 Task: Create a due date automation trigger when advanced on, 2 days before a card is due add dates not due tomorrow at 11:00 AM.
Action: Mouse moved to (893, 360)
Screenshot: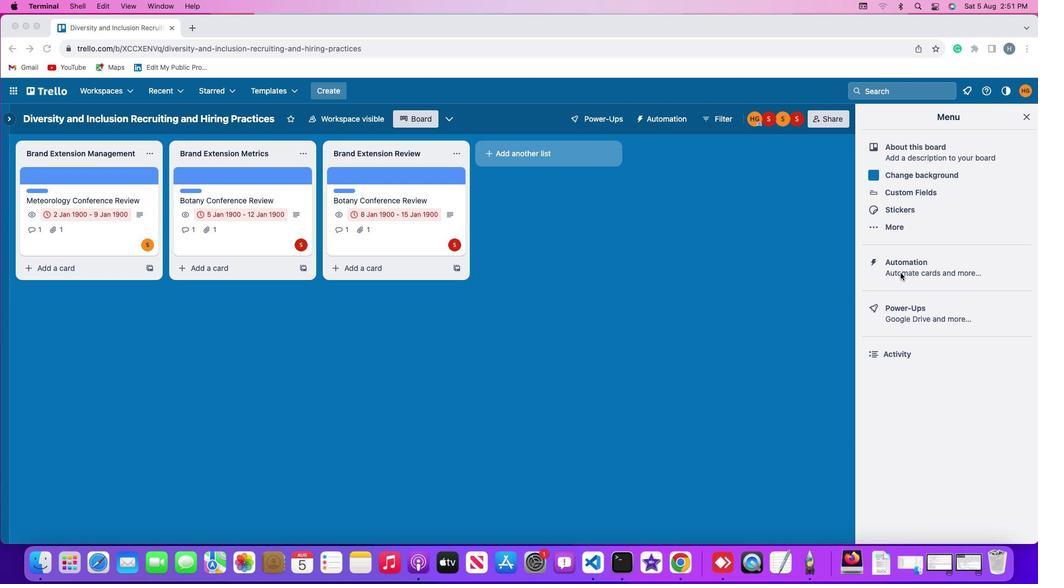 
Action: Mouse pressed left at (893, 360)
Screenshot: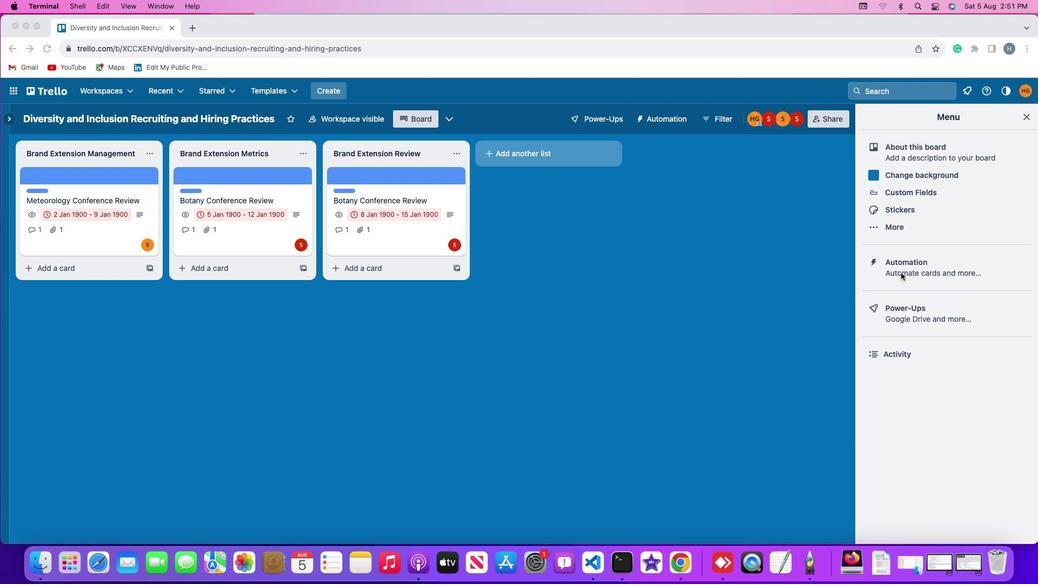 
Action: Mouse pressed left at (893, 360)
Screenshot: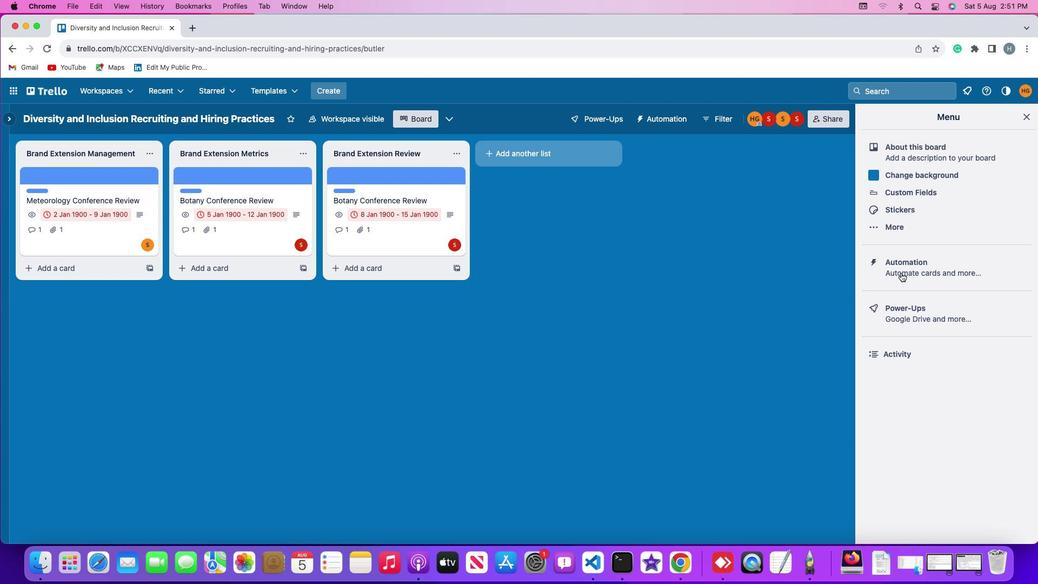 
Action: Mouse moved to (84, 351)
Screenshot: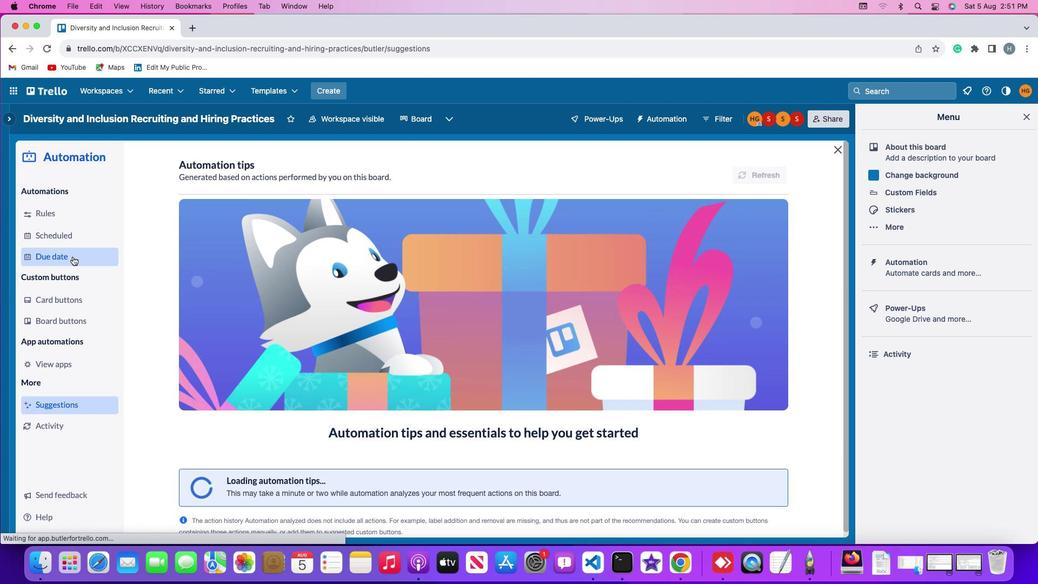 
Action: Mouse pressed left at (84, 351)
Screenshot: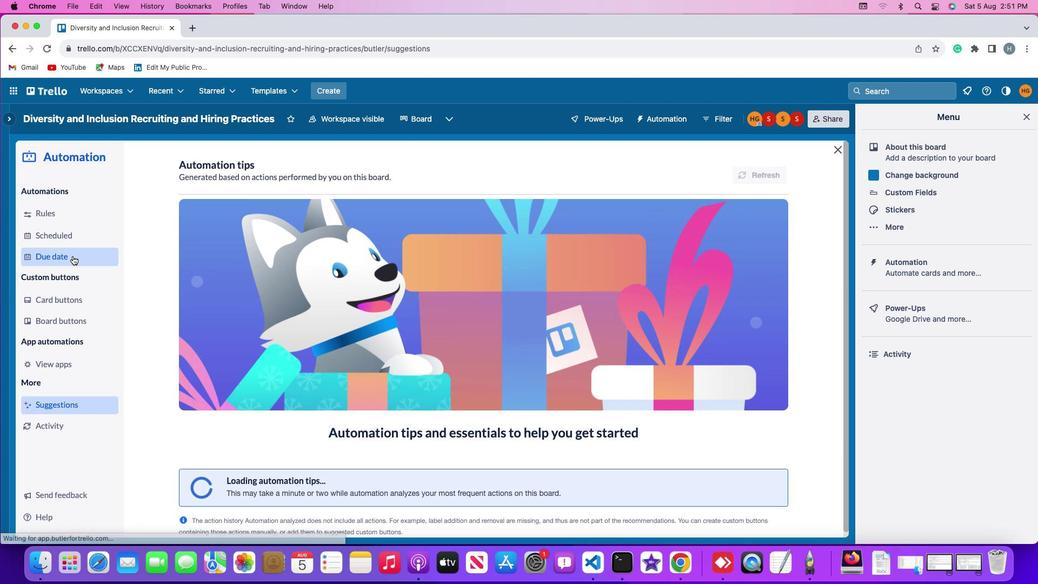 
Action: Mouse moved to (732, 301)
Screenshot: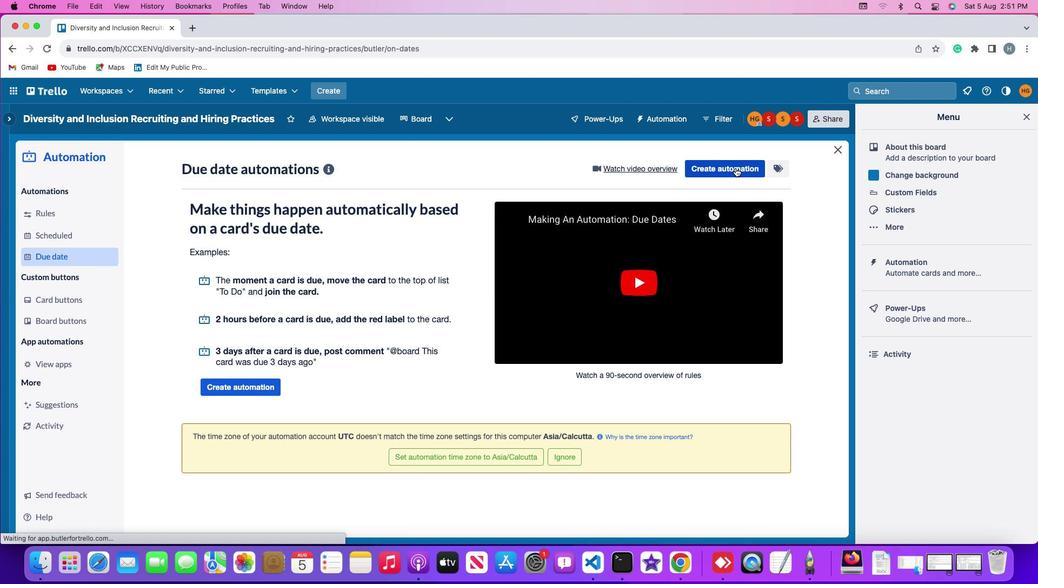 
Action: Mouse pressed left at (732, 301)
Screenshot: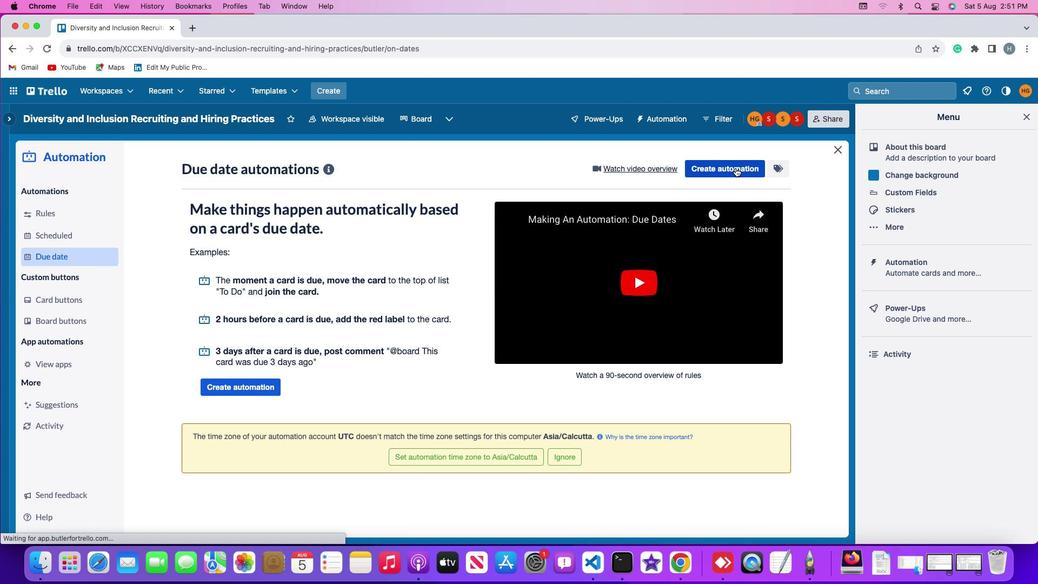 
Action: Mouse moved to (532, 362)
Screenshot: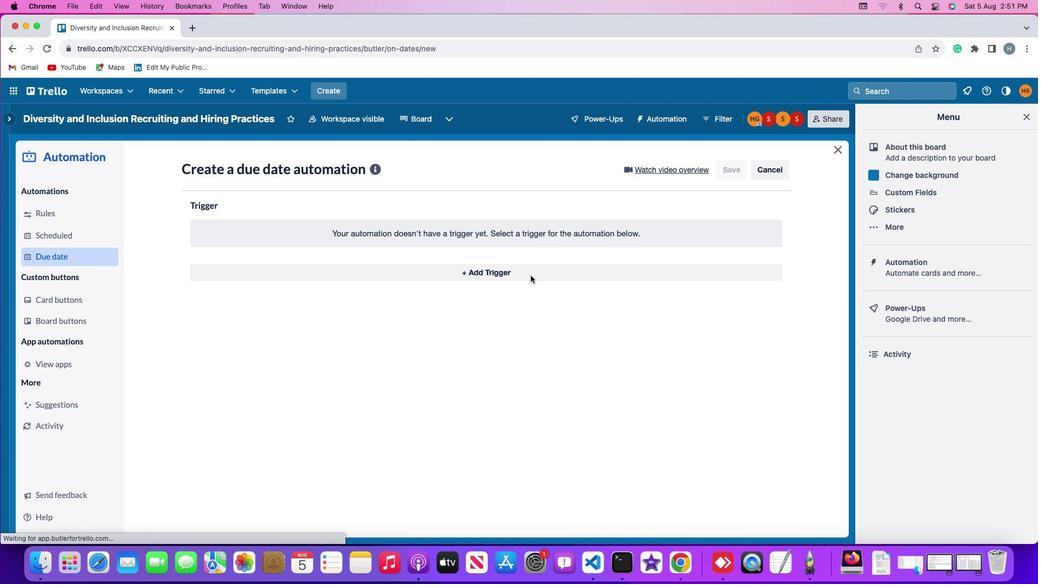 
Action: Mouse pressed left at (532, 362)
Screenshot: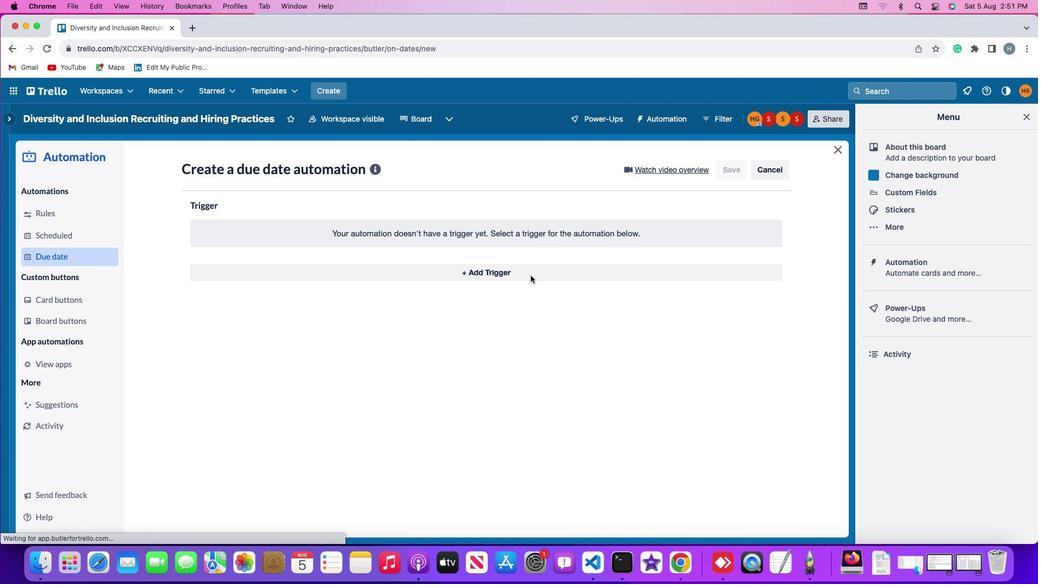 
Action: Mouse moved to (224, 453)
Screenshot: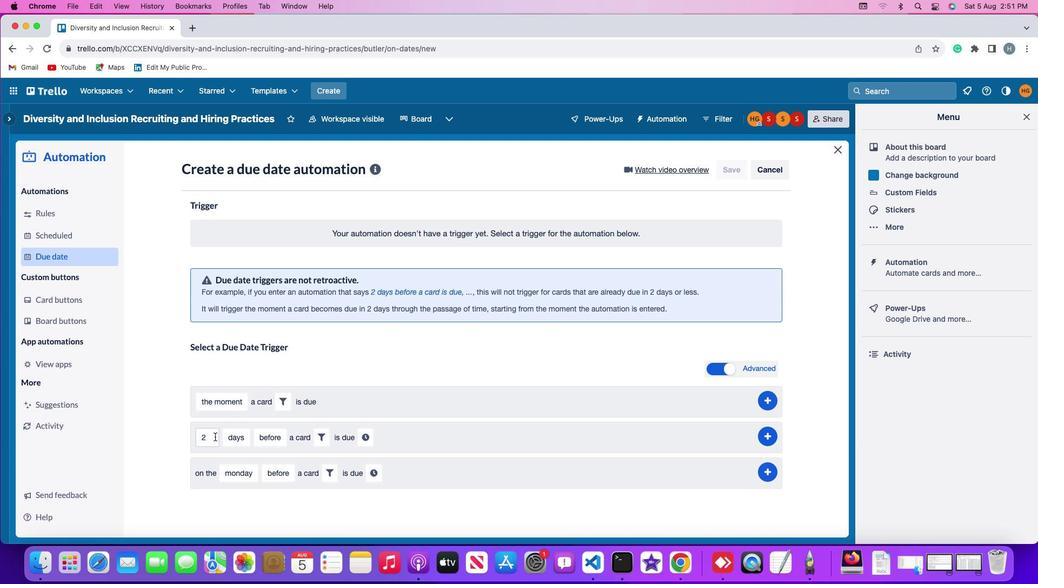 
Action: Mouse pressed left at (224, 453)
Screenshot: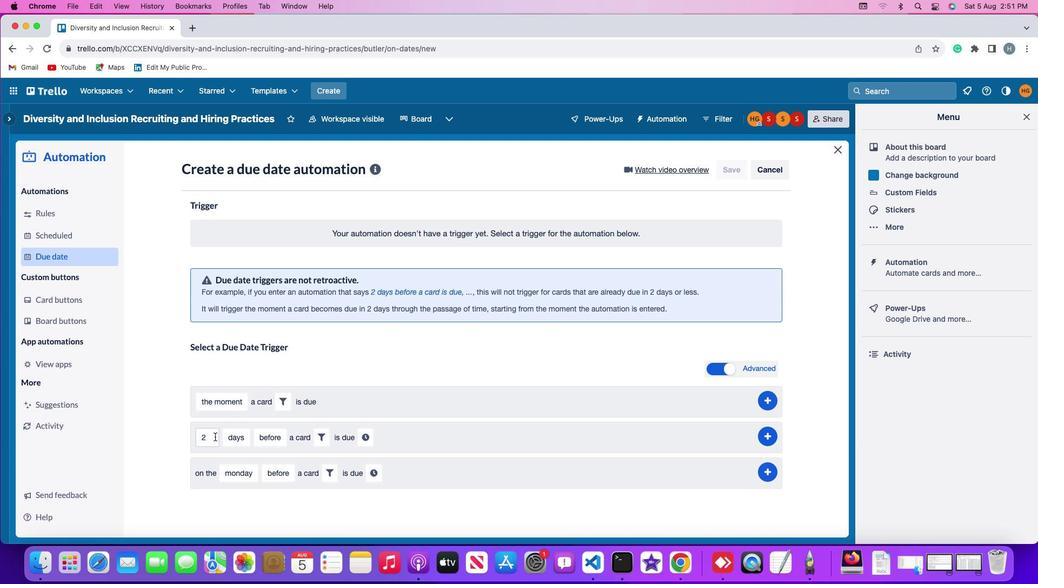 
Action: Mouse moved to (224, 452)
Screenshot: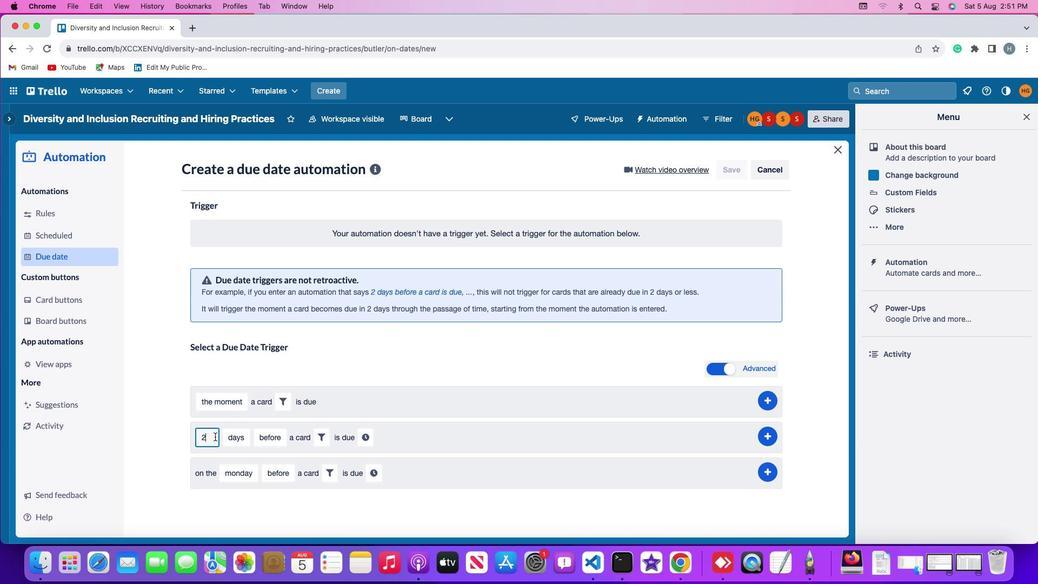 
Action: Key pressed Key.backspace'2'
Screenshot: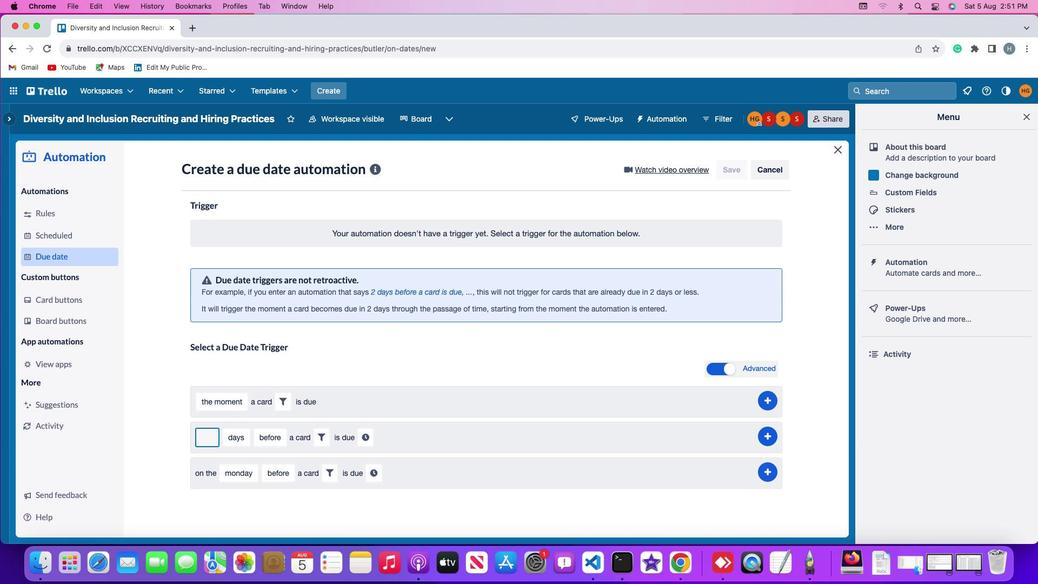 
Action: Mouse moved to (242, 452)
Screenshot: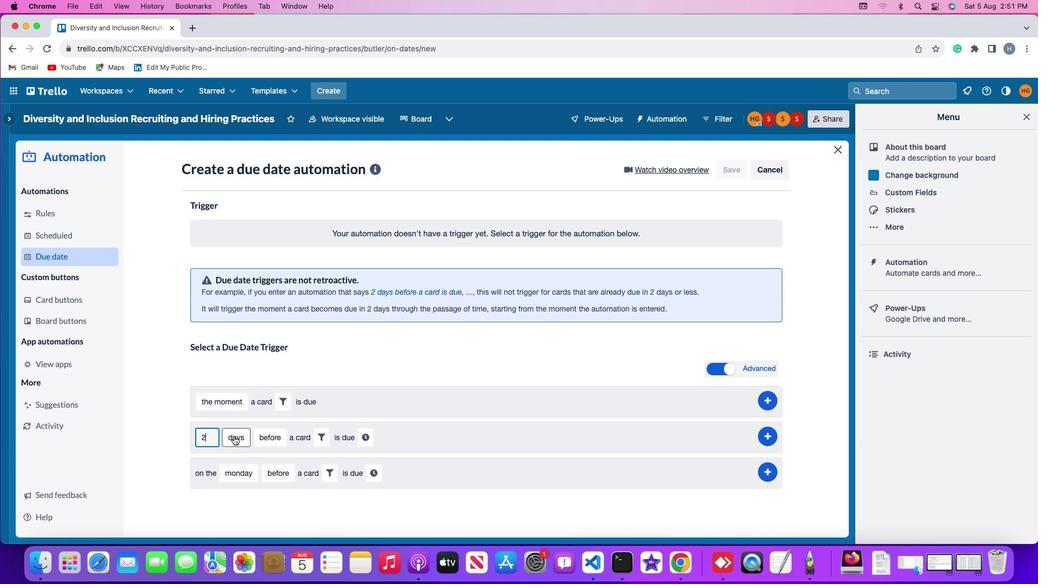 
Action: Mouse pressed left at (242, 452)
Screenshot: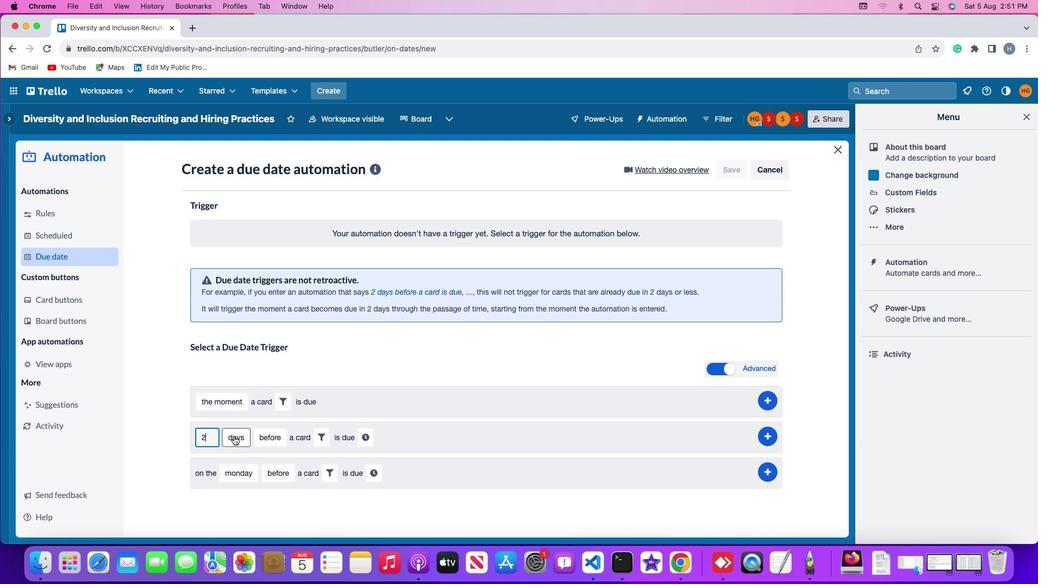 
Action: Mouse moved to (256, 464)
Screenshot: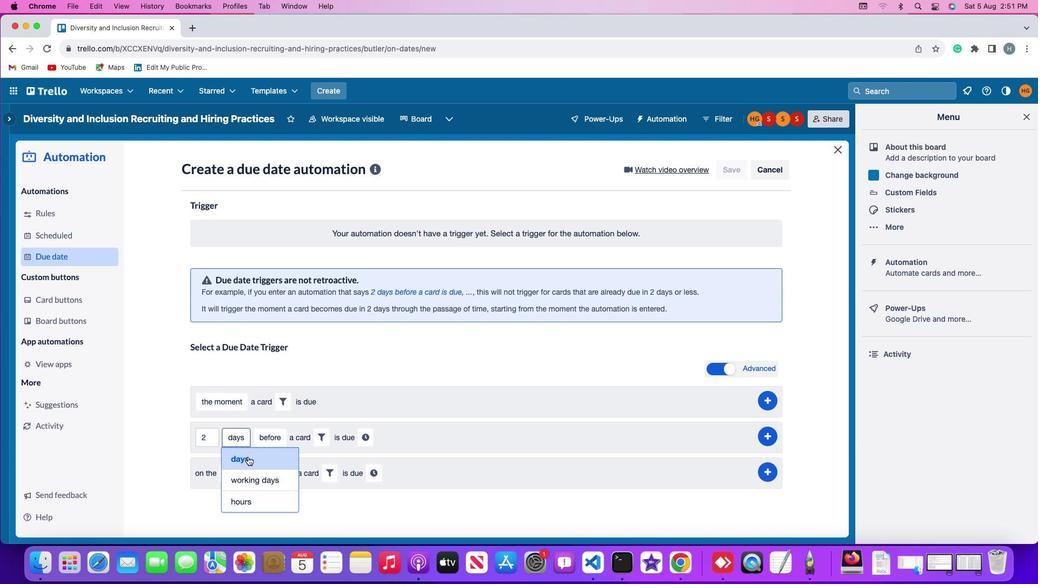 
Action: Mouse pressed left at (256, 464)
Screenshot: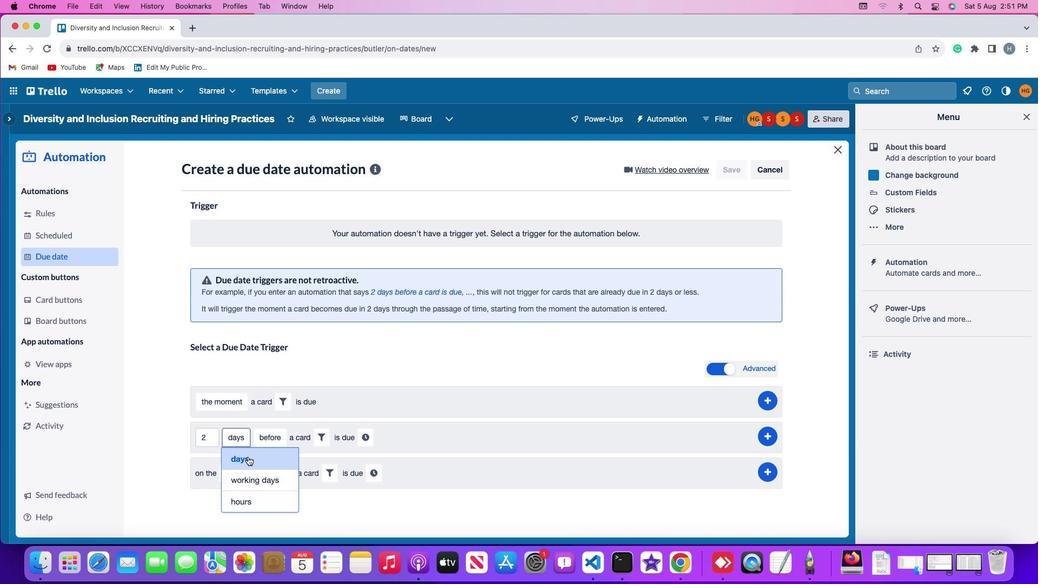 
Action: Mouse moved to (281, 452)
Screenshot: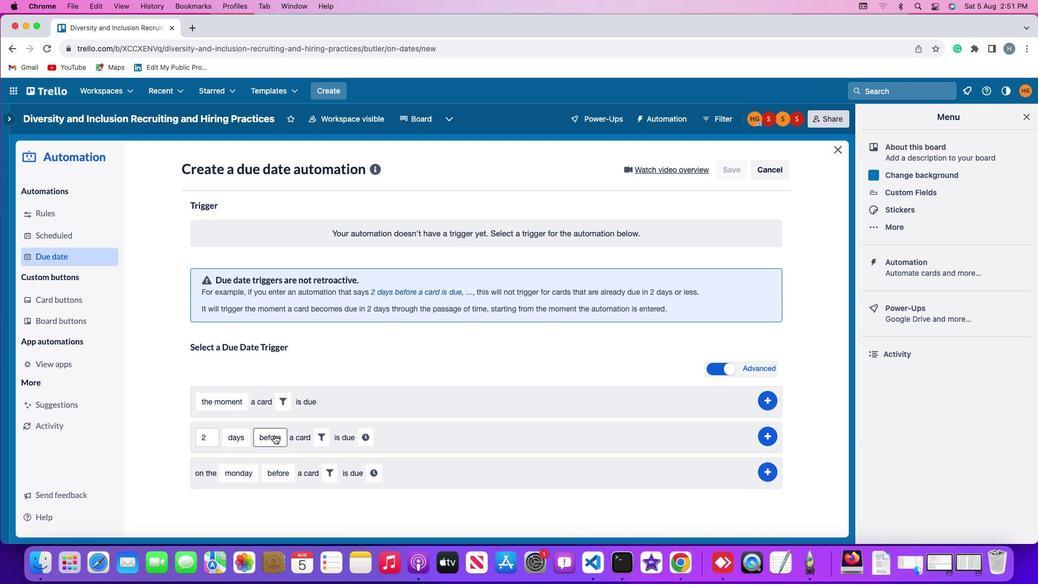 
Action: Mouse pressed left at (281, 452)
Screenshot: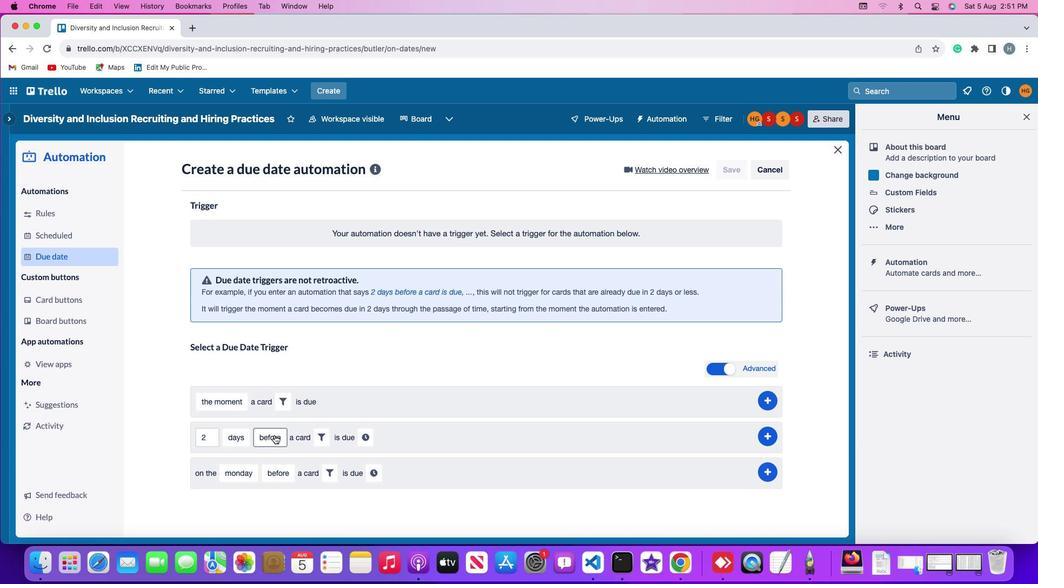 
Action: Mouse moved to (287, 466)
Screenshot: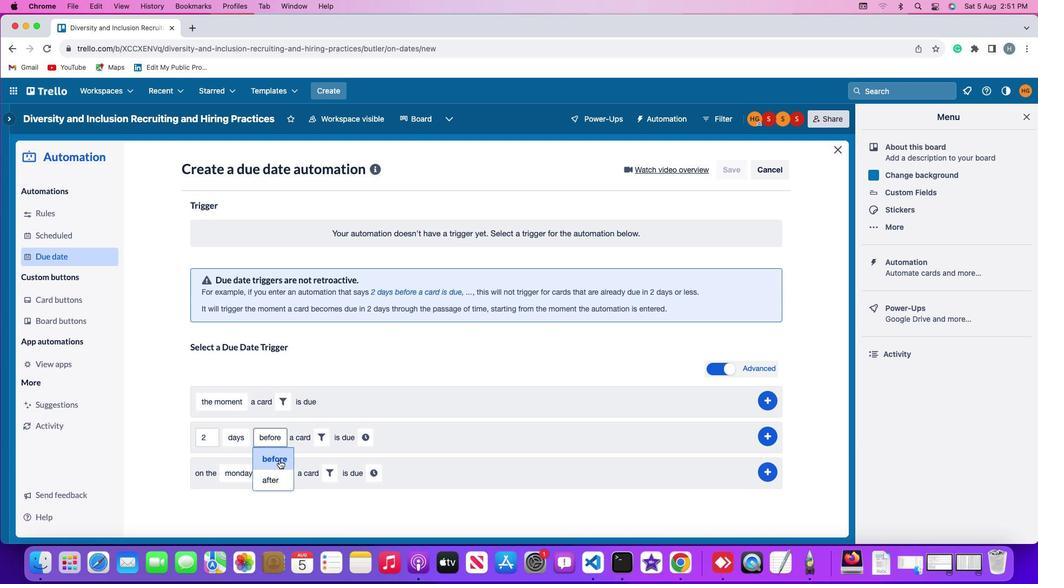 
Action: Mouse pressed left at (287, 466)
Screenshot: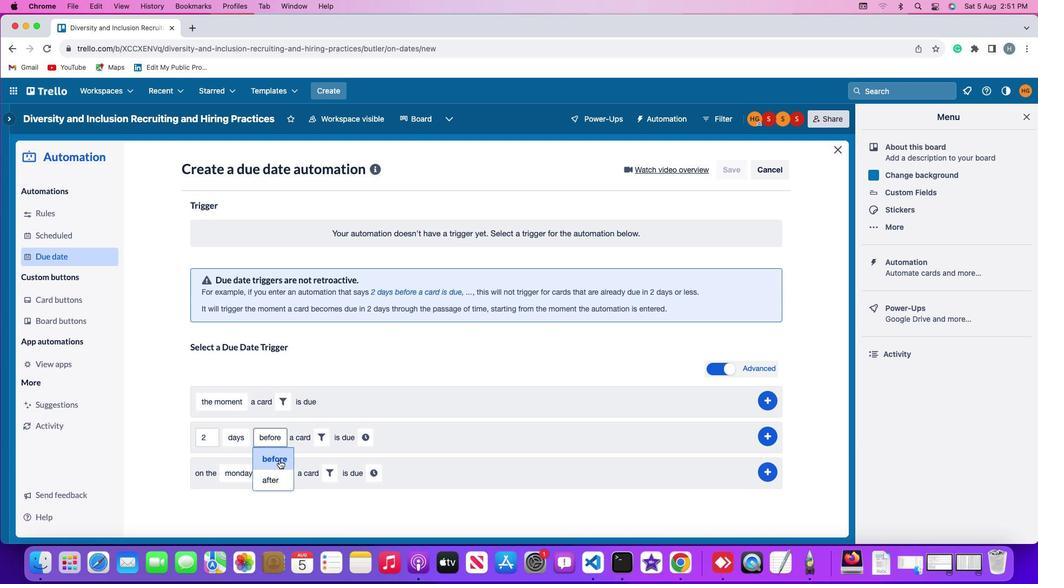 
Action: Mouse moved to (328, 453)
Screenshot: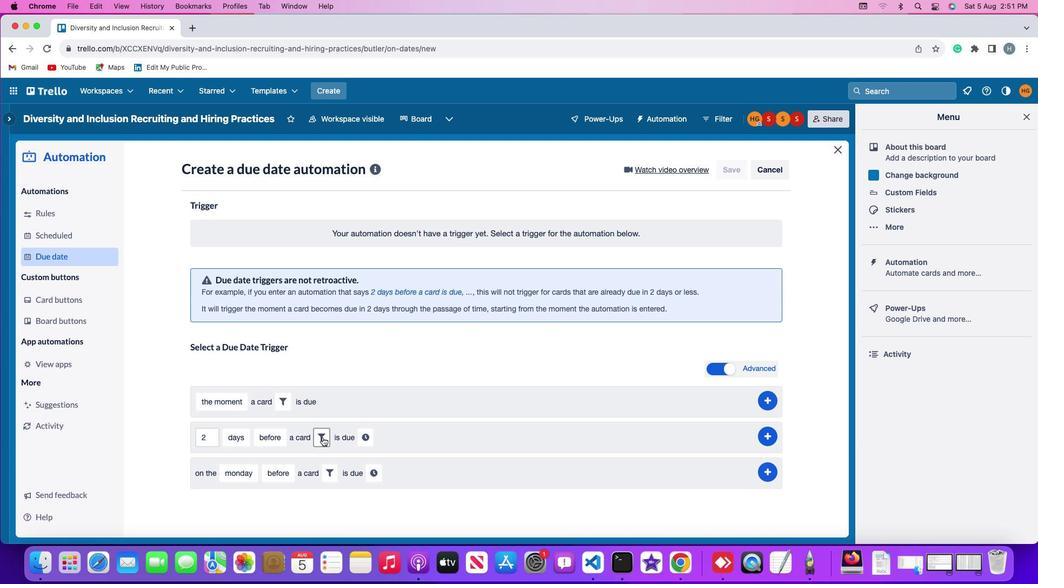 
Action: Mouse pressed left at (328, 453)
Screenshot: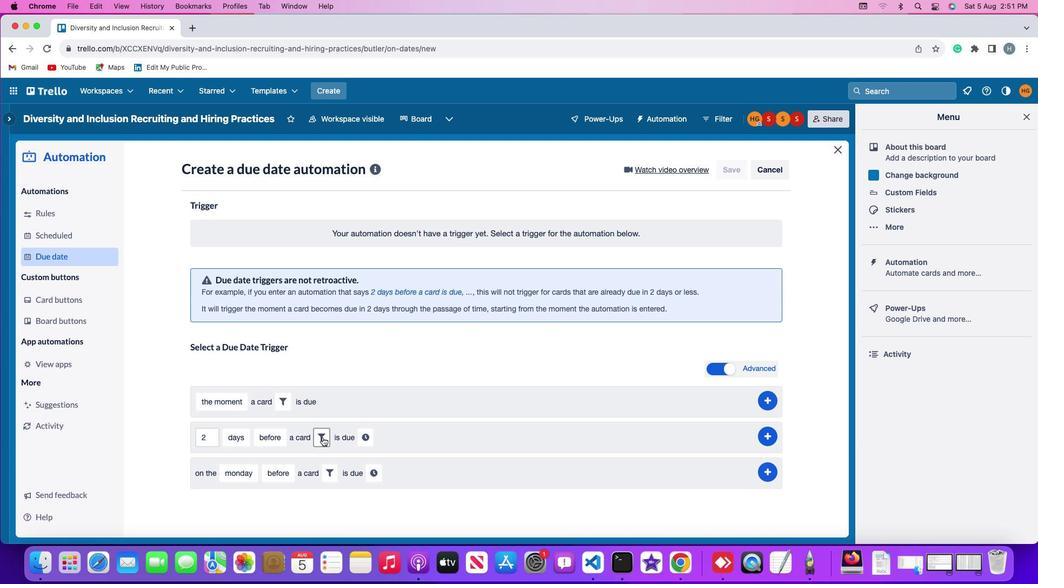 
Action: Mouse moved to (384, 473)
Screenshot: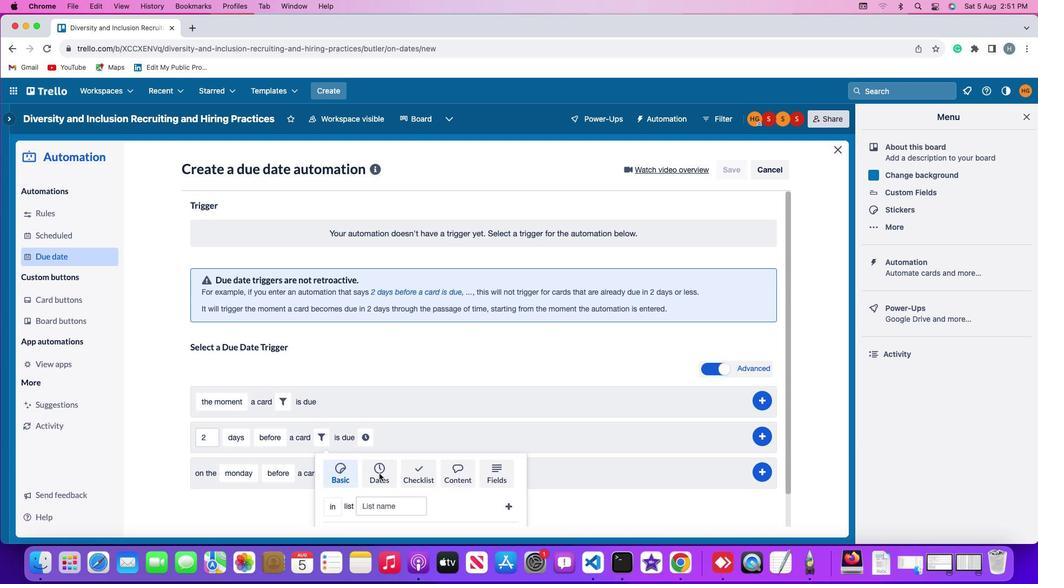 
Action: Mouse pressed left at (384, 473)
Screenshot: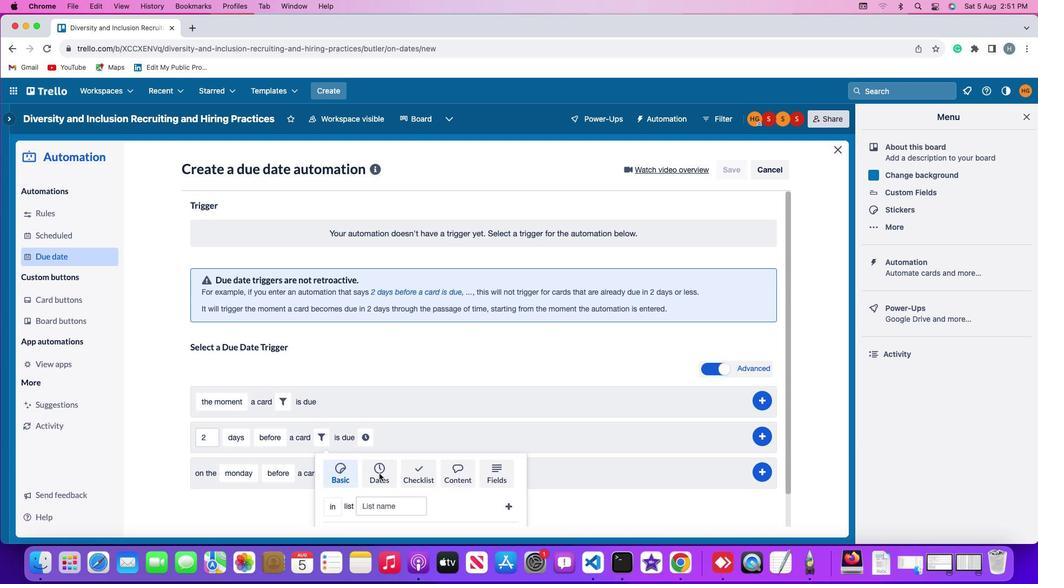 
Action: Mouse moved to (384, 473)
Screenshot: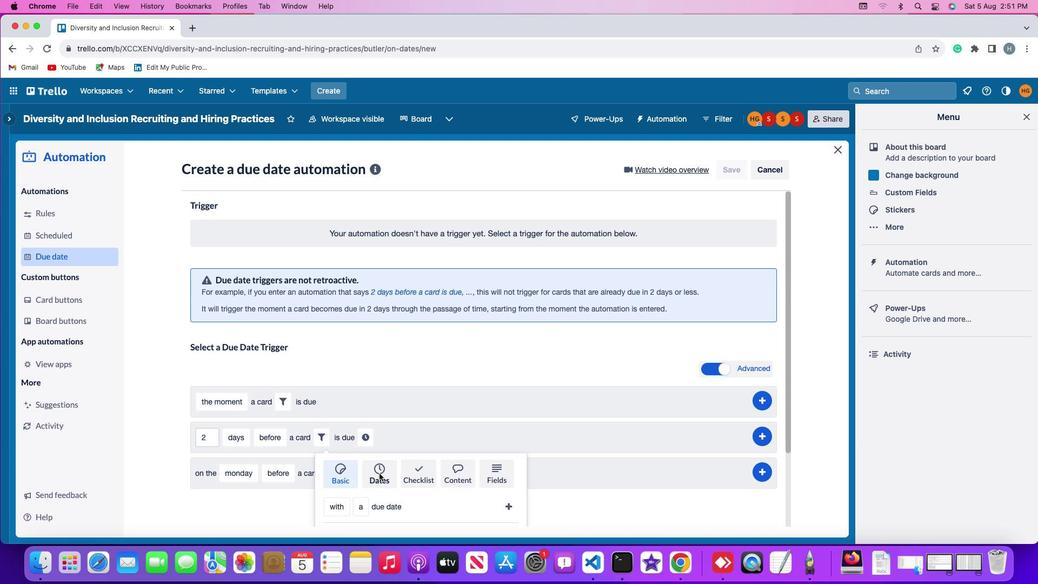 
Action: Mouse scrolled (384, 473) with delta (14, 207)
Screenshot: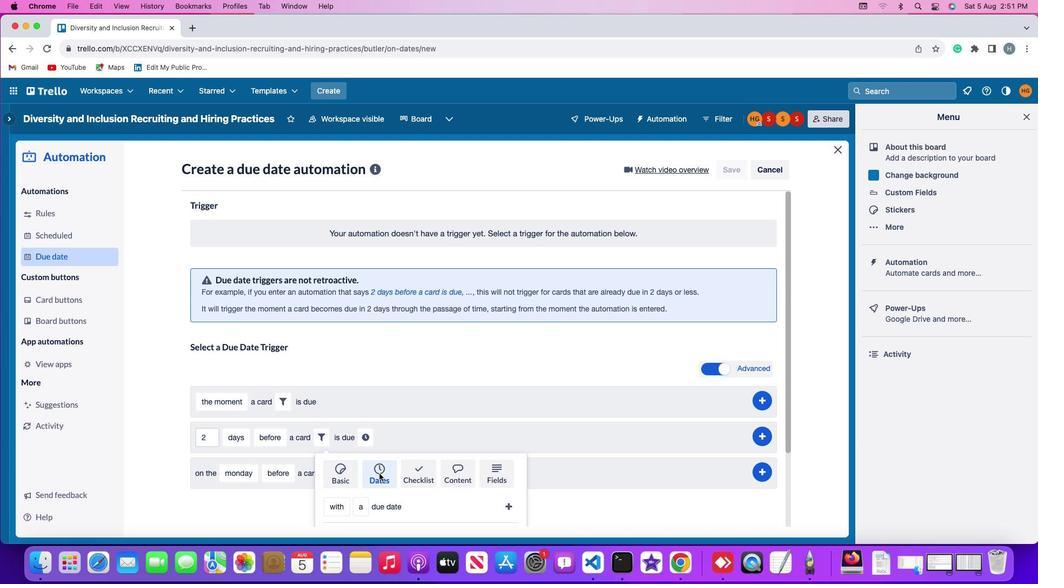 
Action: Mouse scrolled (384, 473) with delta (14, 207)
Screenshot: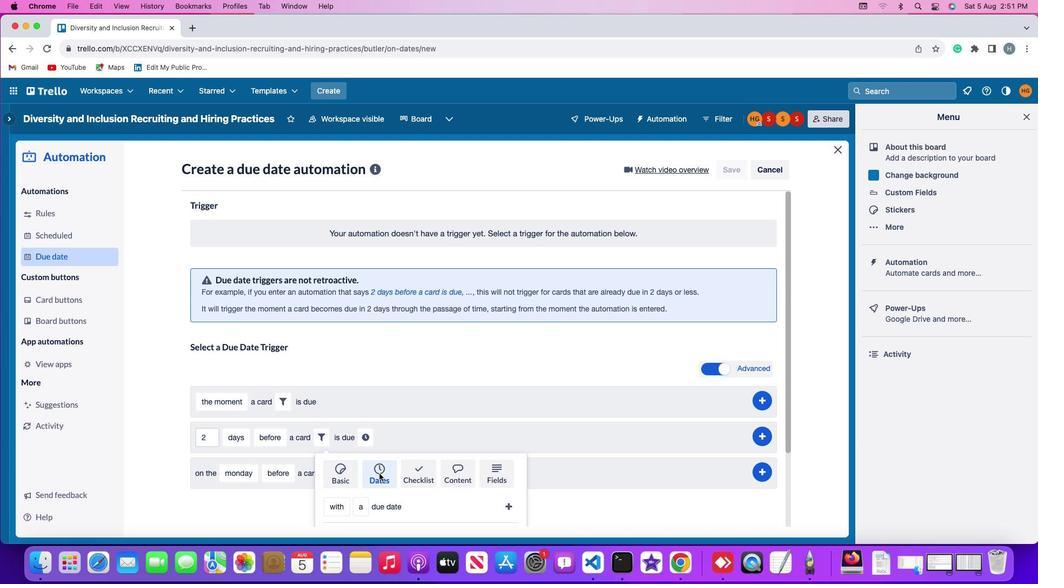 
Action: Mouse scrolled (384, 473) with delta (14, 206)
Screenshot: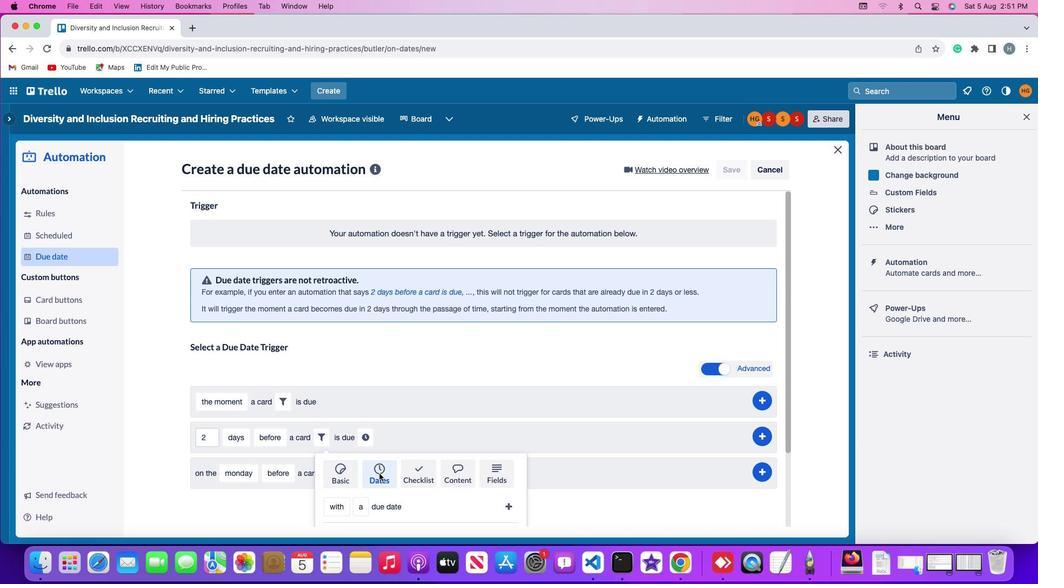 
Action: Mouse scrolled (384, 473) with delta (14, 206)
Screenshot: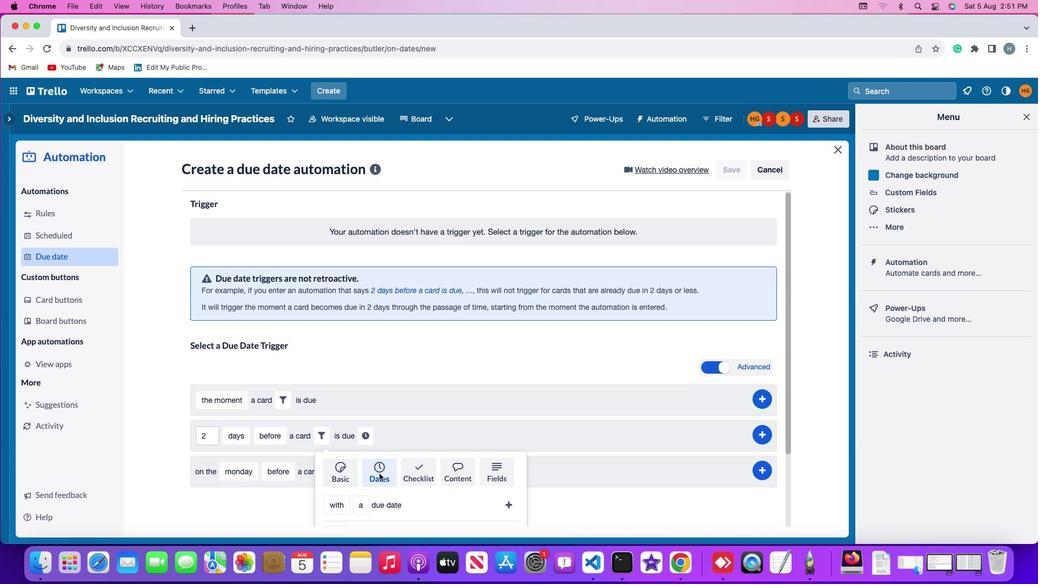 
Action: Mouse scrolled (384, 473) with delta (14, 205)
Screenshot: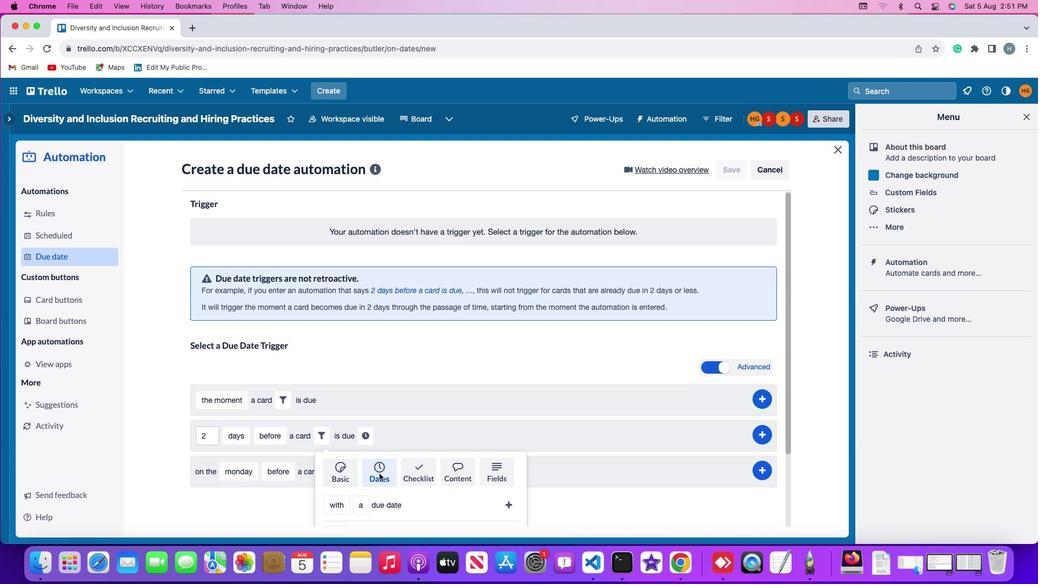 
Action: Mouse moved to (386, 466)
Screenshot: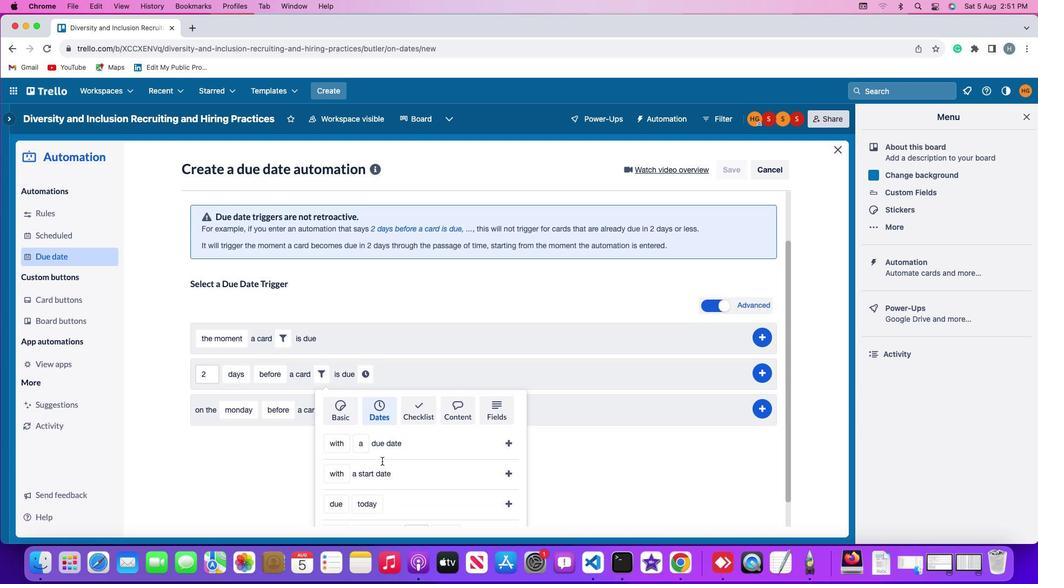 
Action: Mouse scrolled (386, 466) with delta (14, 207)
Screenshot: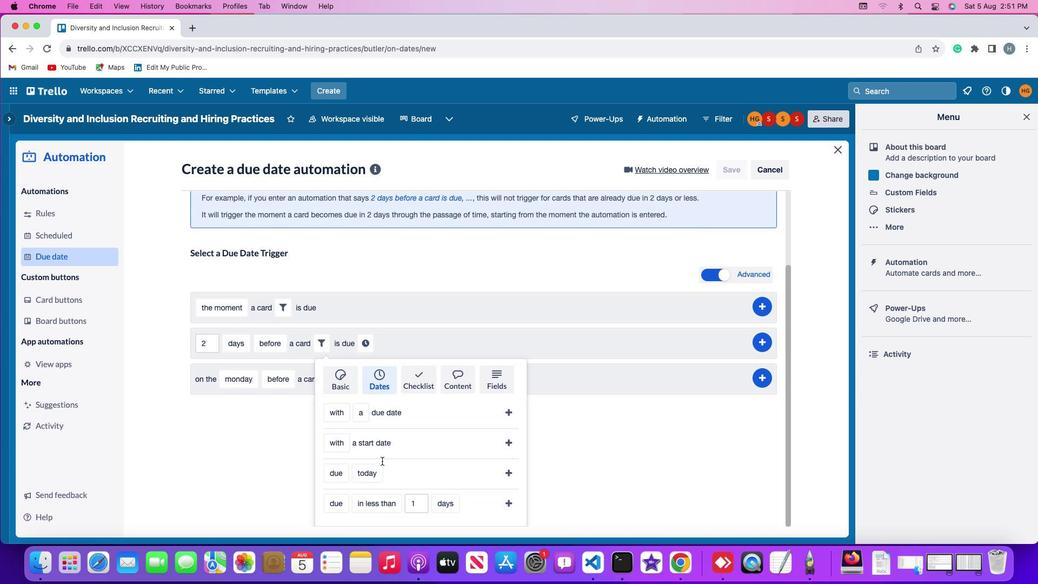 
Action: Mouse scrolled (386, 466) with delta (14, 207)
Screenshot: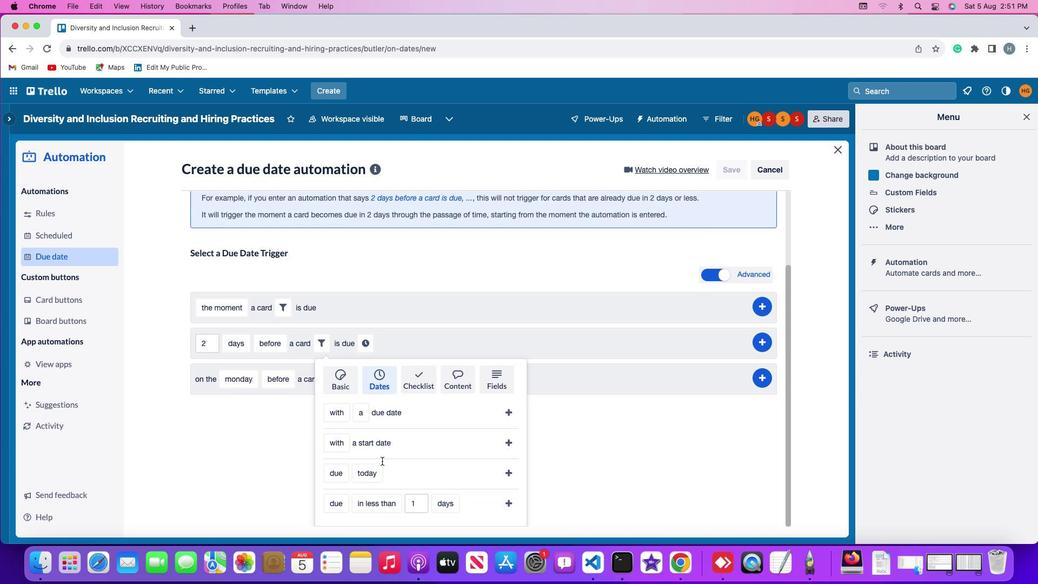 
Action: Mouse scrolled (386, 466) with delta (14, 206)
Screenshot: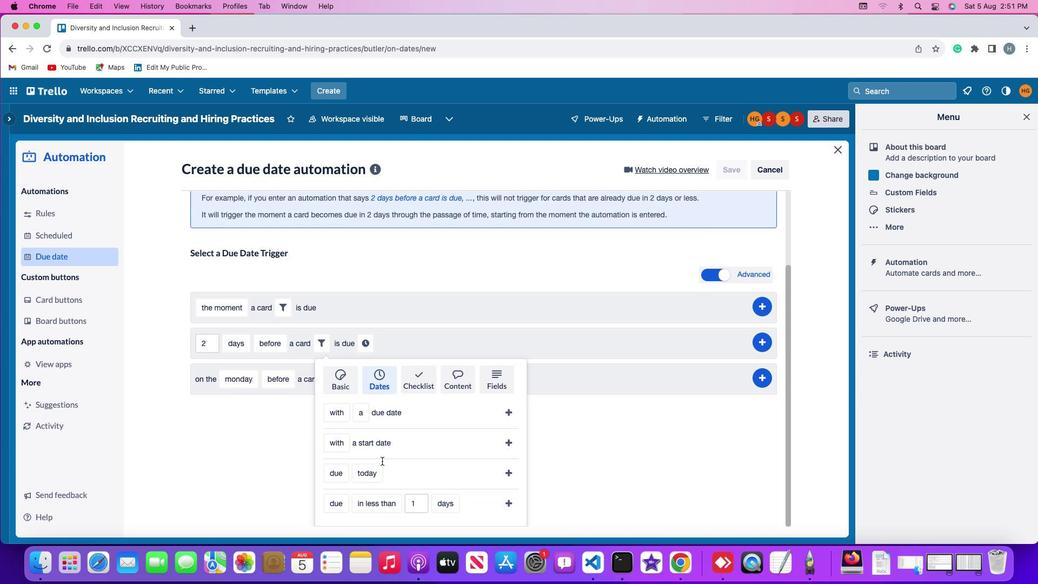 
Action: Mouse scrolled (386, 466) with delta (14, 206)
Screenshot: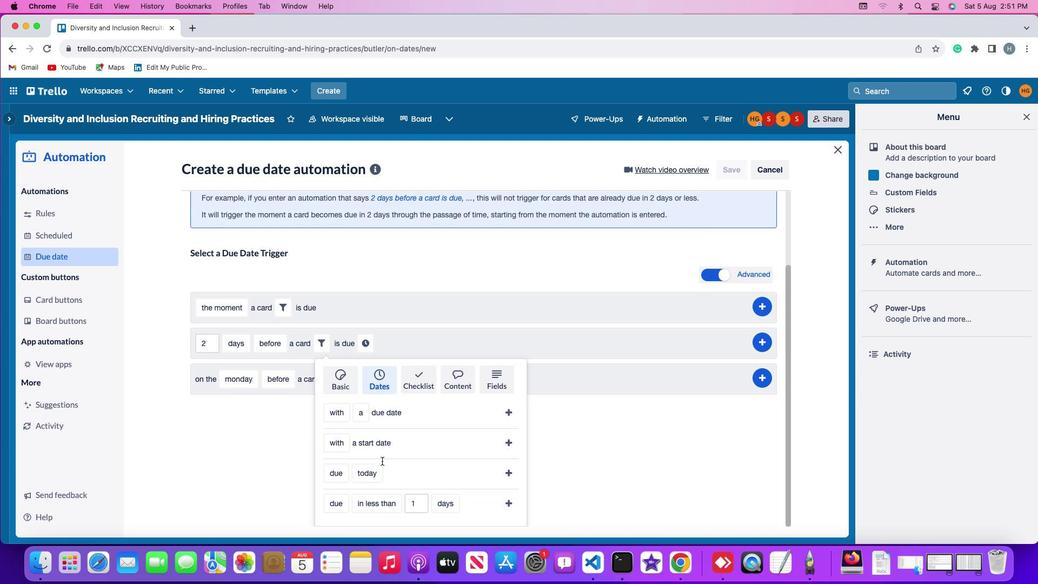 
Action: Mouse moved to (326, 470)
Screenshot: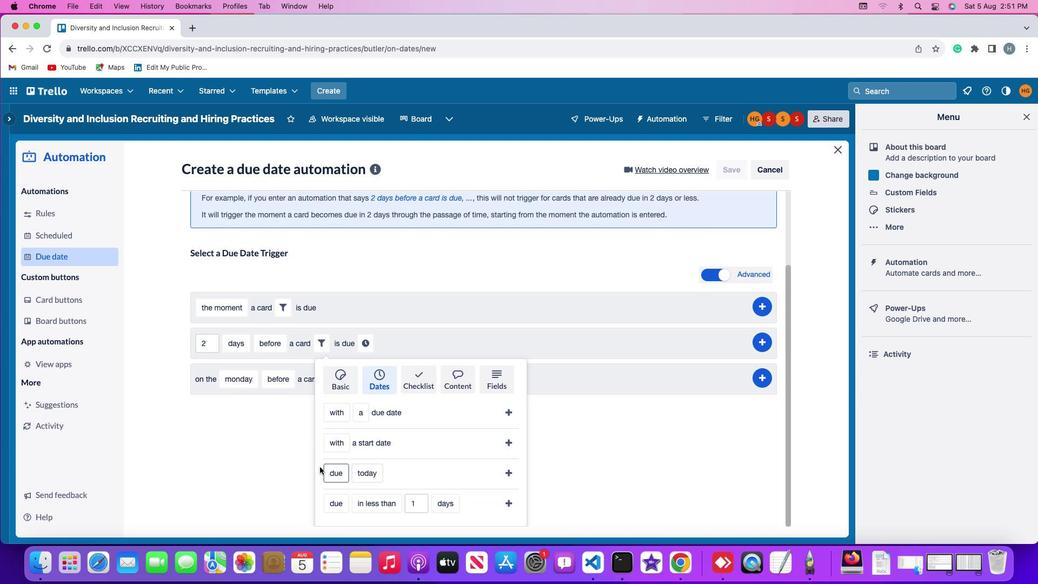 
Action: Mouse pressed left at (326, 470)
Screenshot: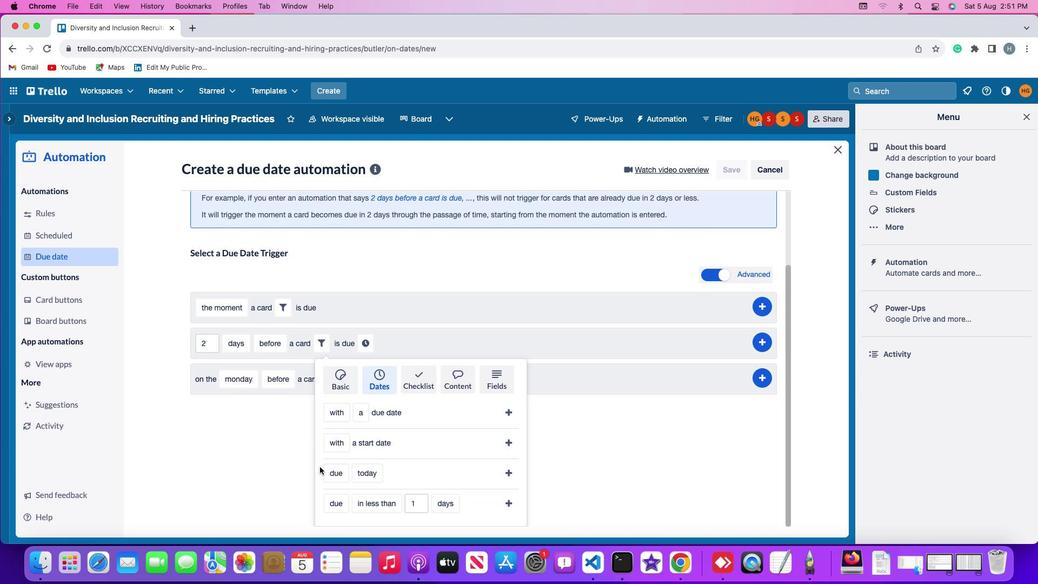 
Action: Mouse moved to (339, 473)
Screenshot: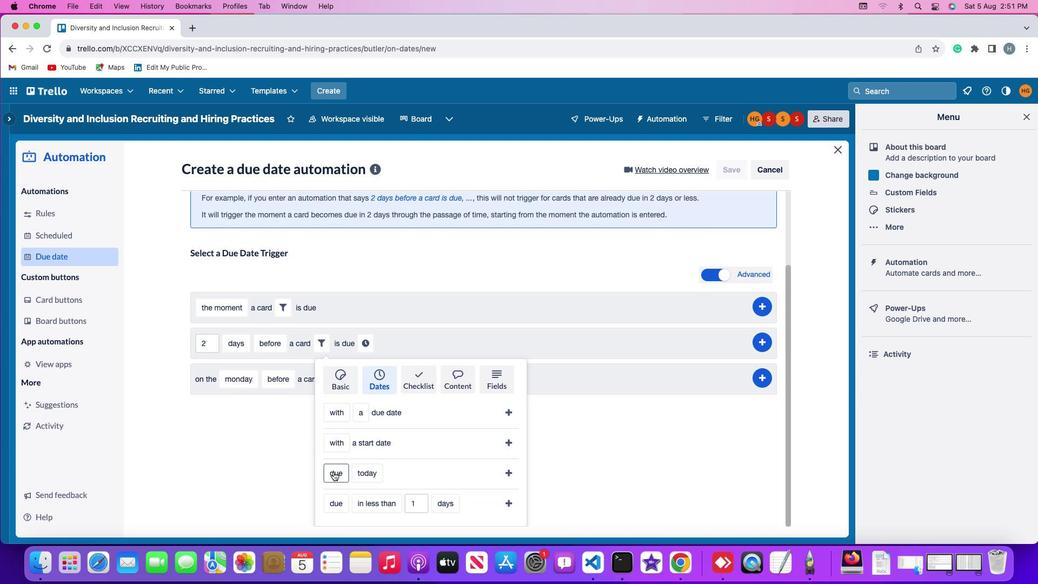 
Action: Mouse pressed left at (339, 473)
Screenshot: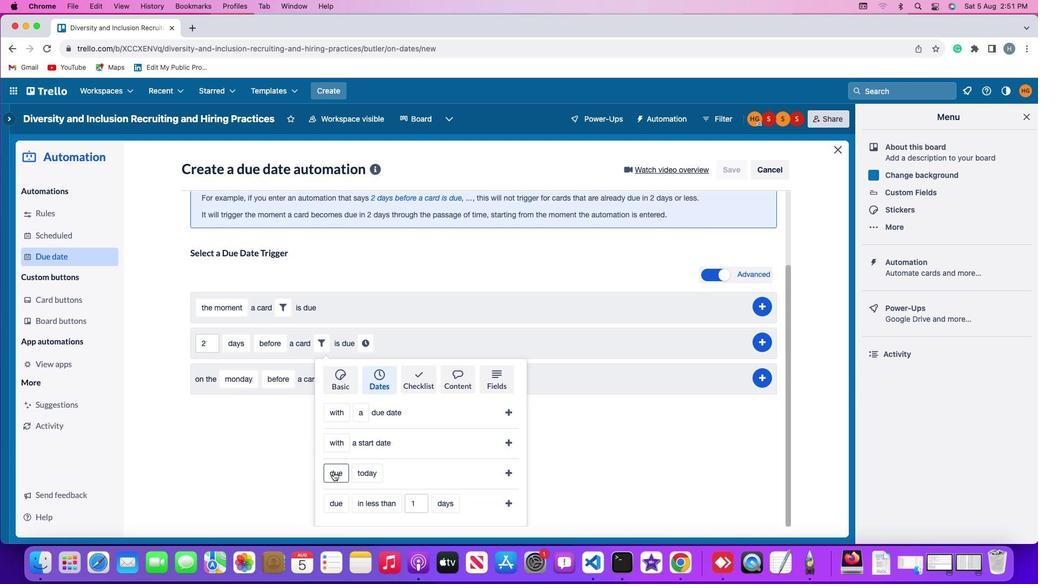 
Action: Mouse moved to (353, 435)
Screenshot: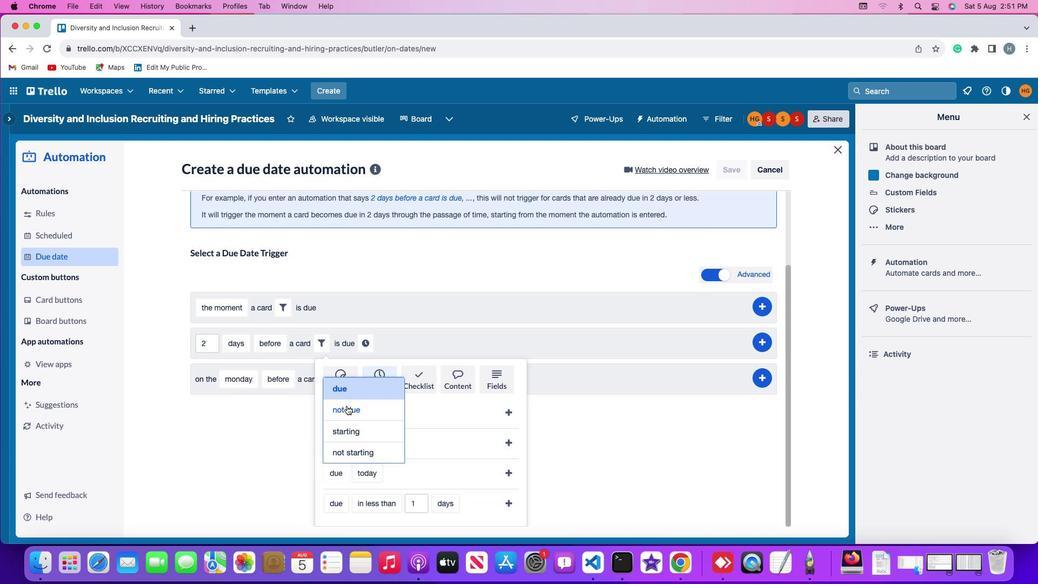 
Action: Mouse pressed left at (353, 435)
Screenshot: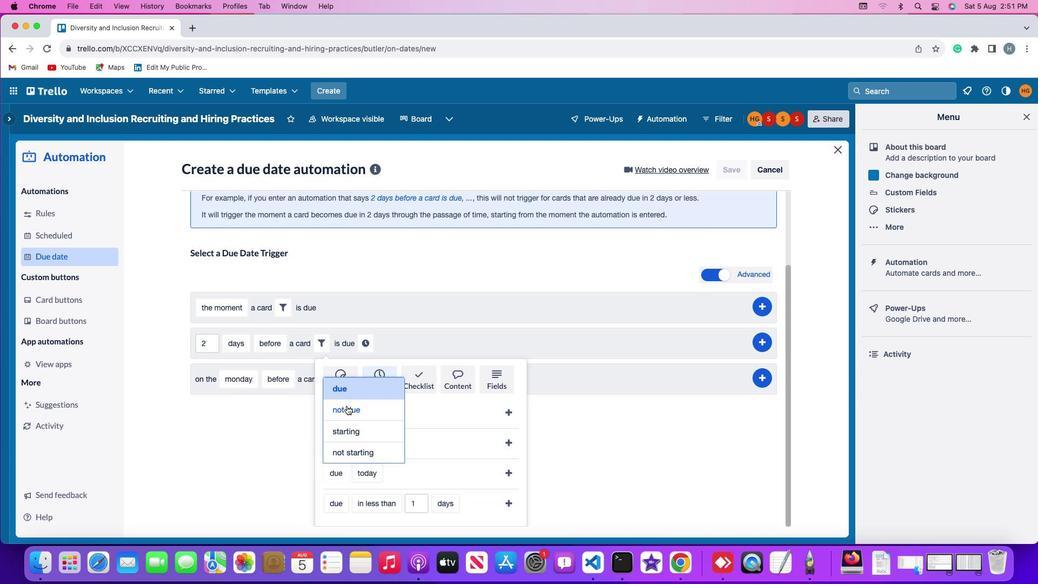 
Action: Mouse moved to (386, 473)
Screenshot: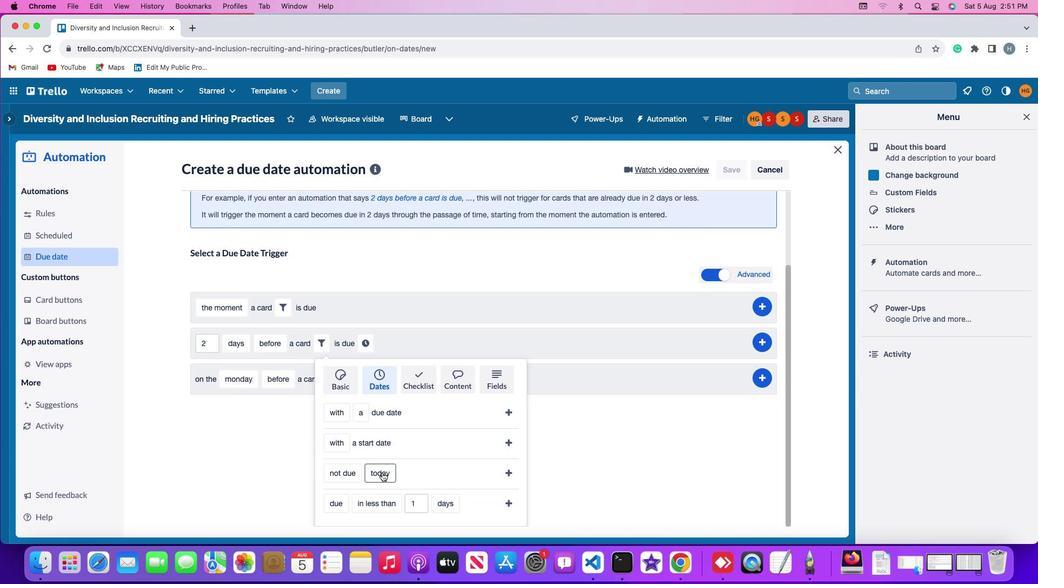 
Action: Mouse pressed left at (386, 473)
Screenshot: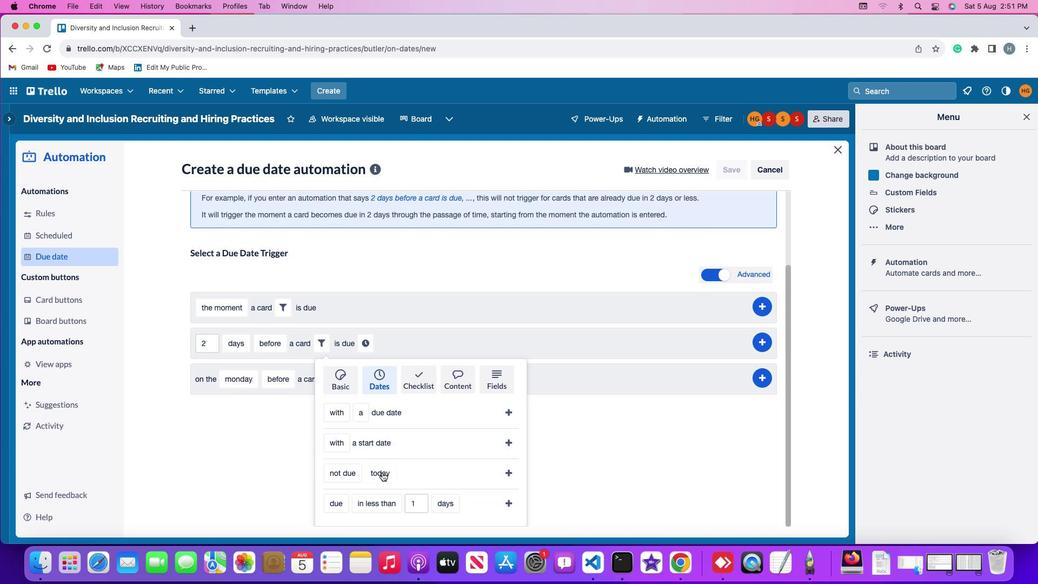 
Action: Mouse moved to (399, 412)
Screenshot: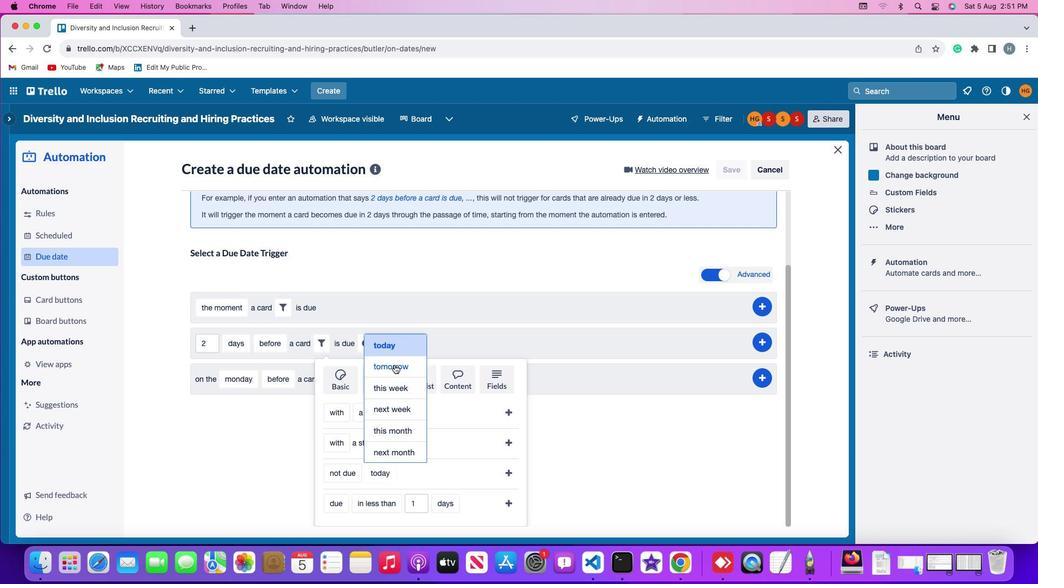 
Action: Mouse pressed left at (399, 412)
Screenshot: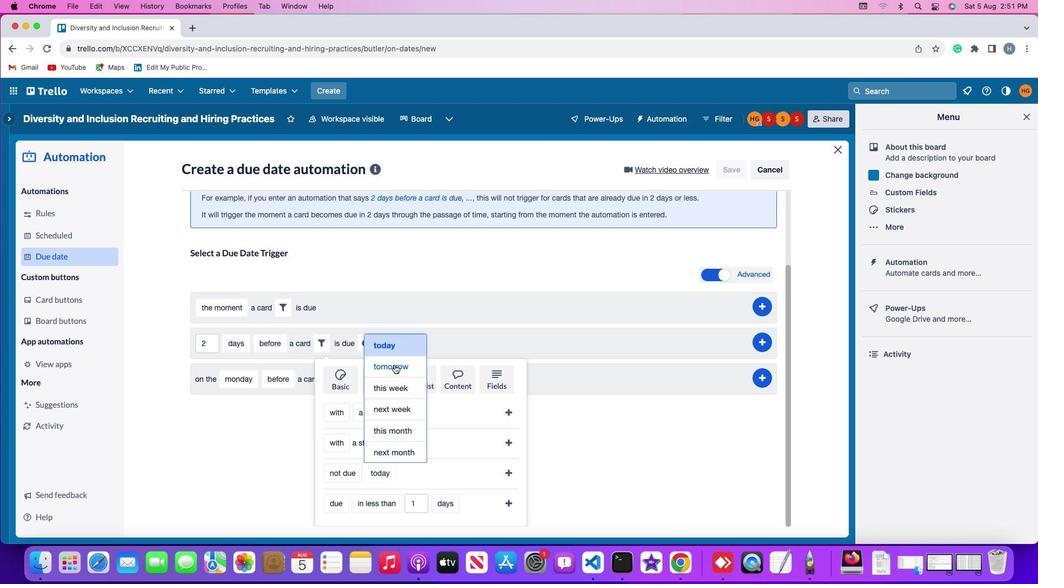 
Action: Mouse moved to (510, 471)
Screenshot: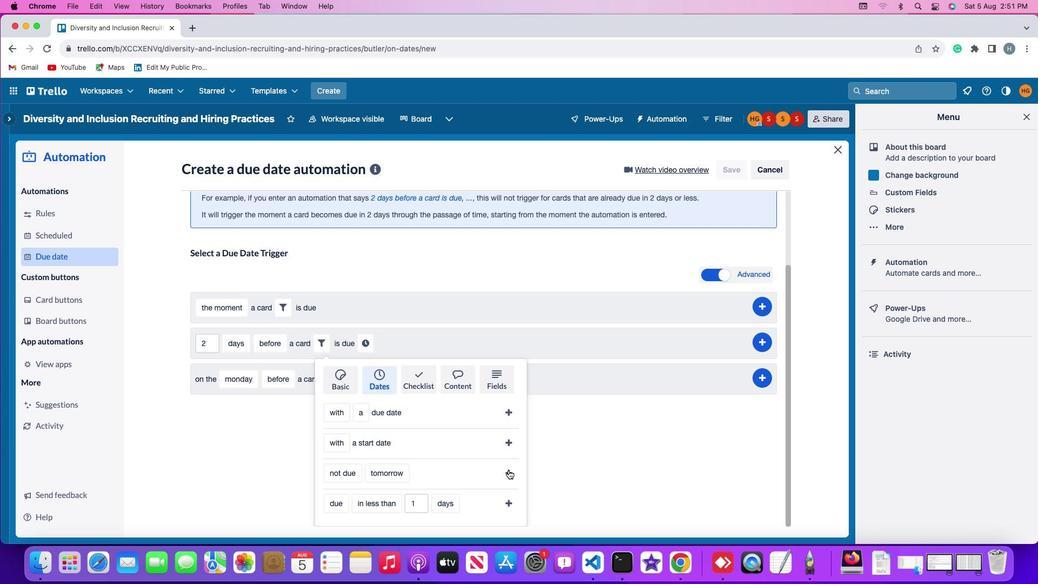 
Action: Mouse pressed left at (510, 471)
Screenshot: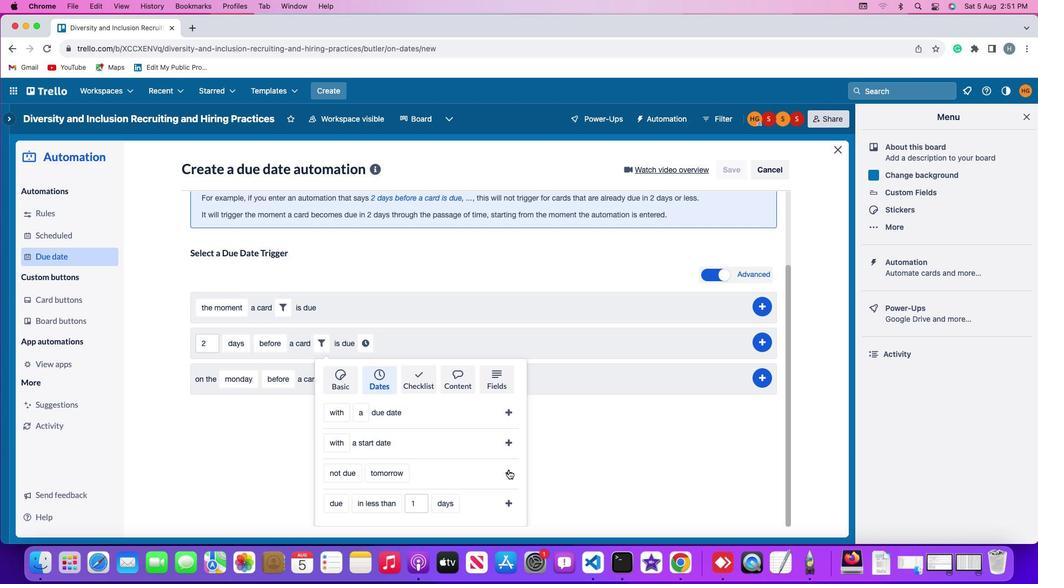 
Action: Mouse moved to (455, 450)
Screenshot: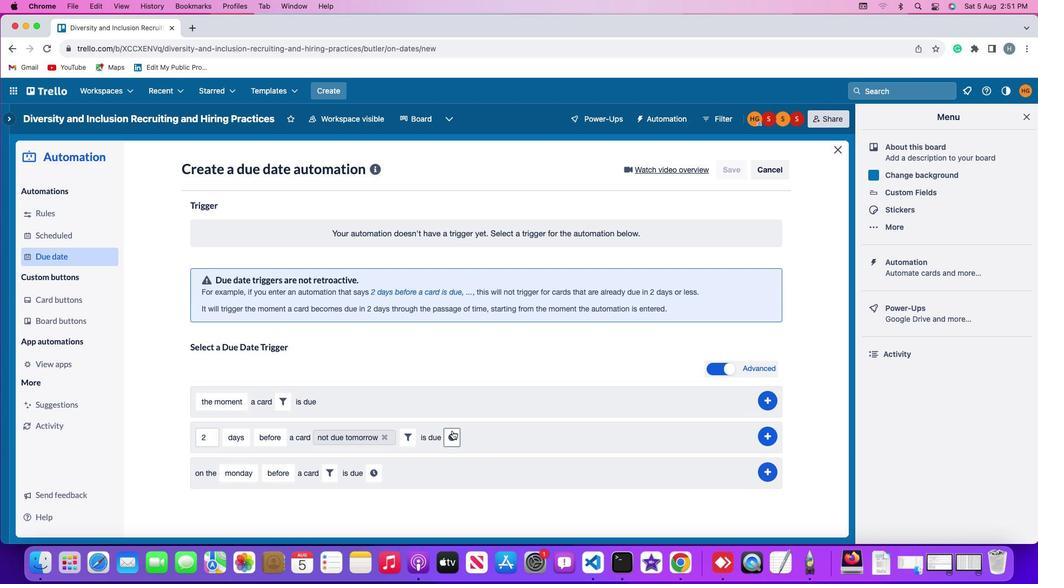 
Action: Mouse pressed left at (455, 450)
Screenshot: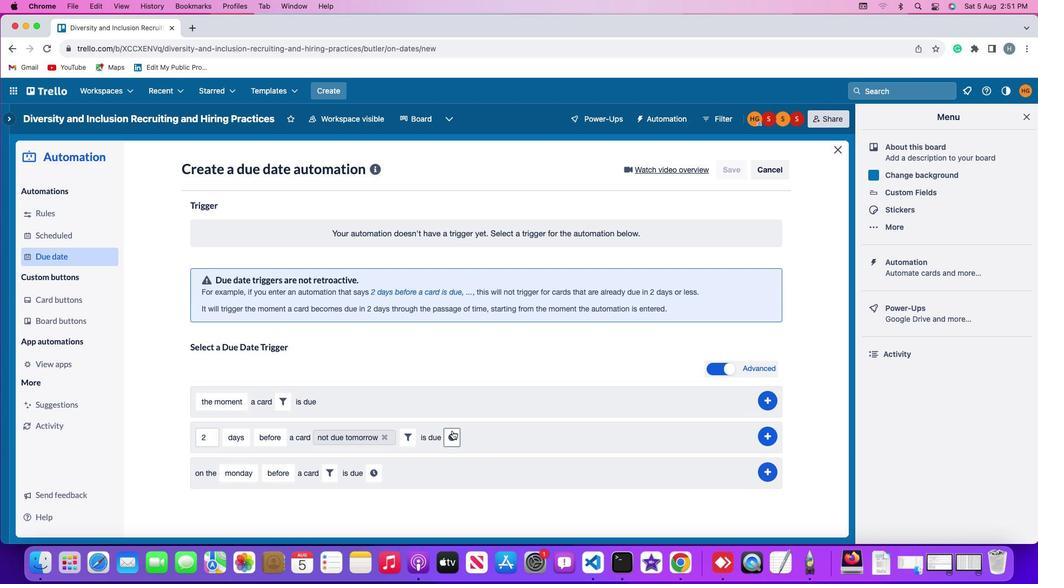 
Action: Mouse moved to (476, 453)
Screenshot: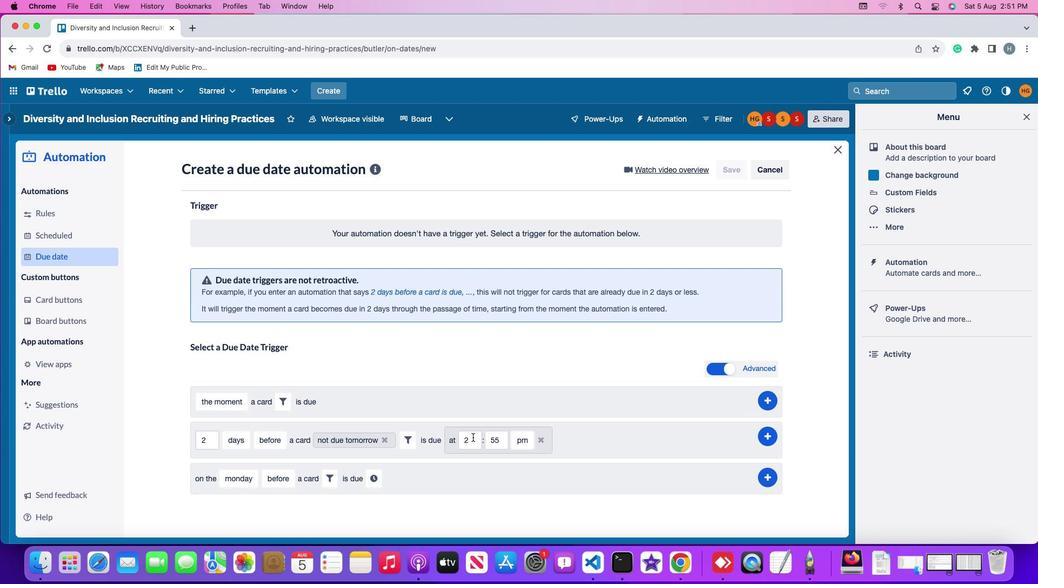 
Action: Mouse pressed left at (476, 453)
Screenshot: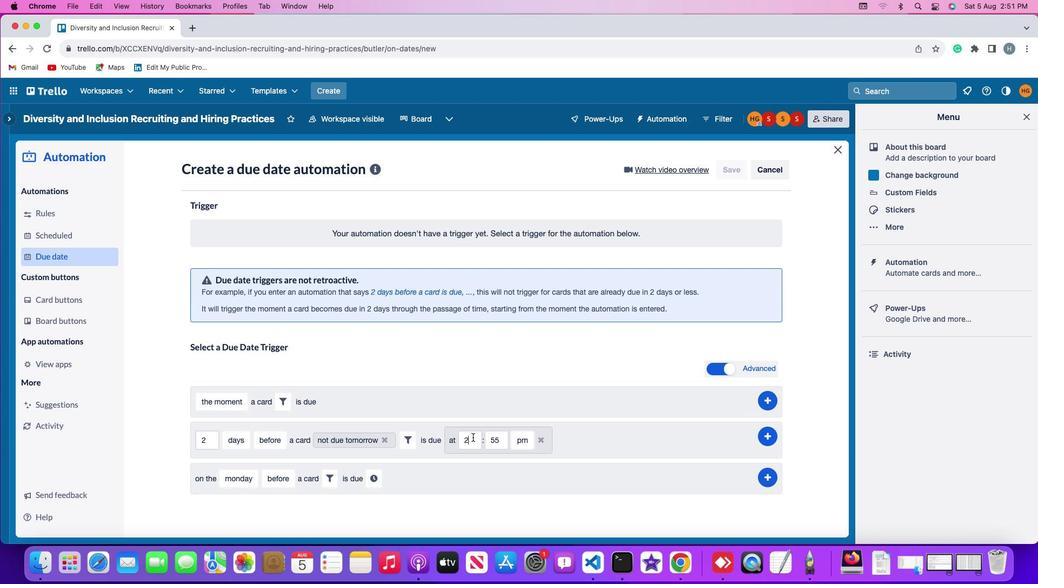 
Action: Mouse moved to (476, 453)
Screenshot: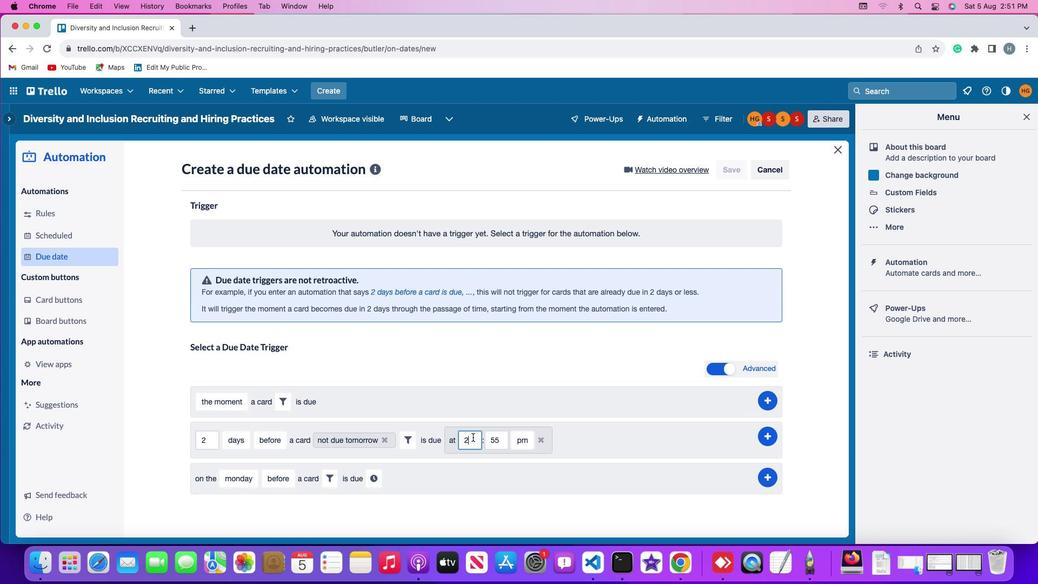 
Action: Key pressed Key.backspace
Screenshot: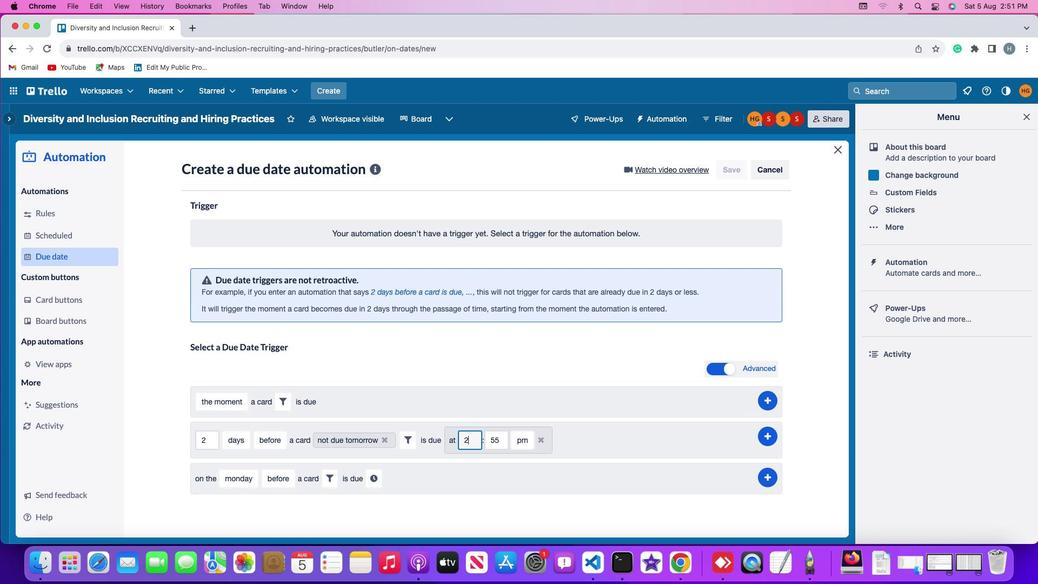 
Action: Mouse moved to (476, 453)
Screenshot: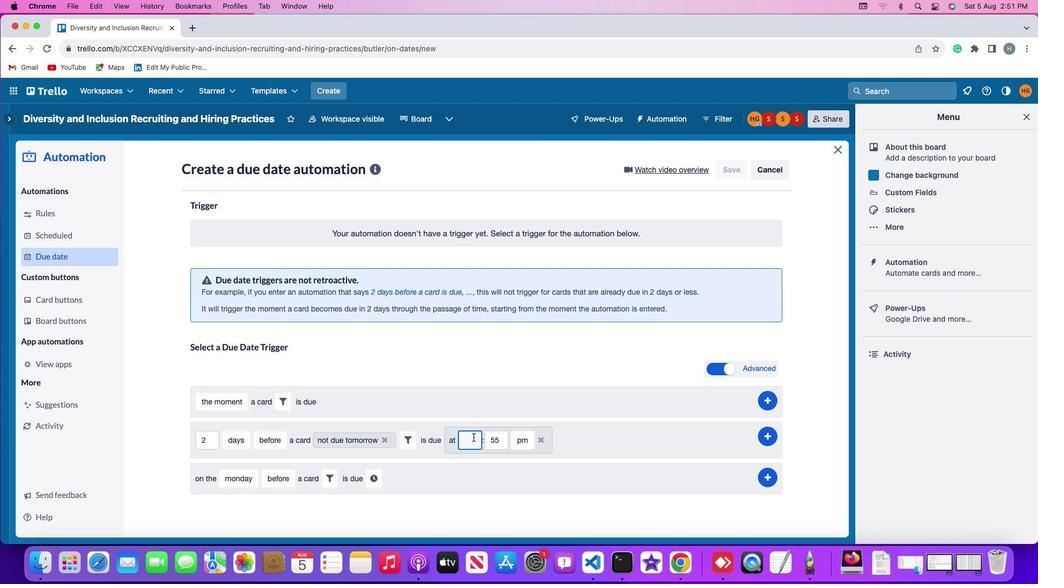 
Action: Key pressed '1''1'
Screenshot: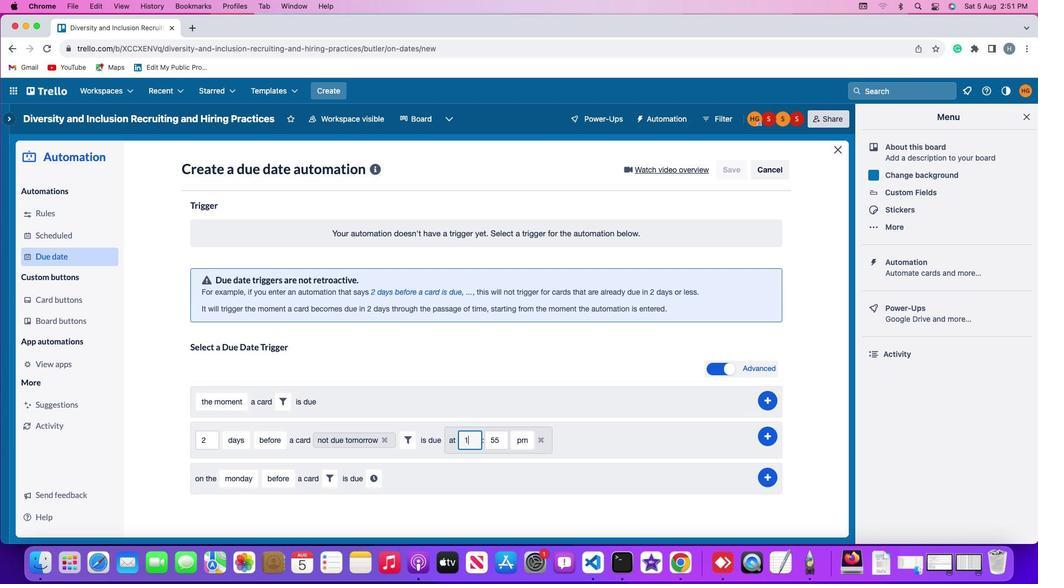
Action: Mouse moved to (502, 455)
Screenshot: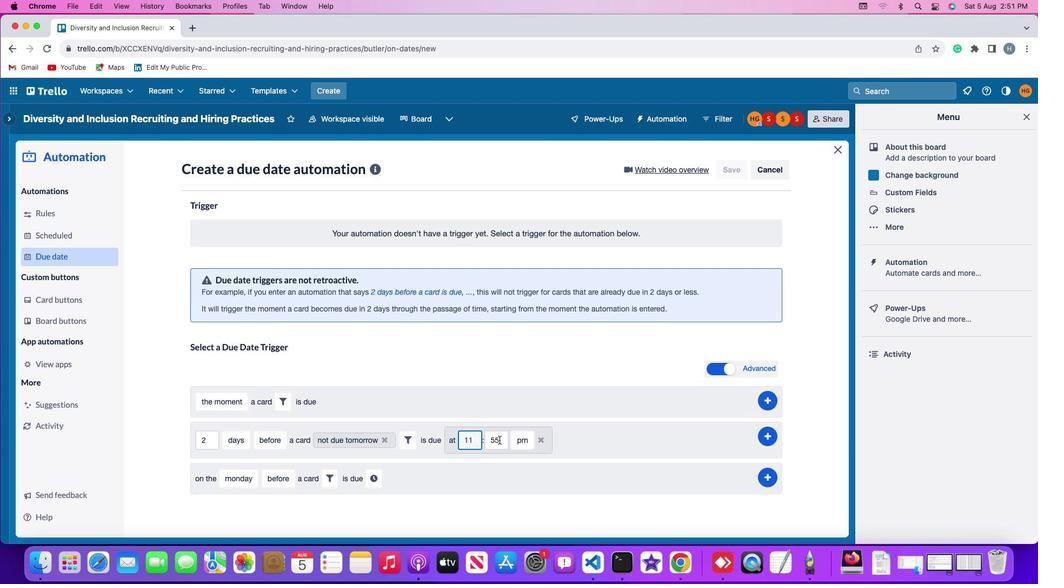 
Action: Mouse pressed left at (502, 455)
Screenshot: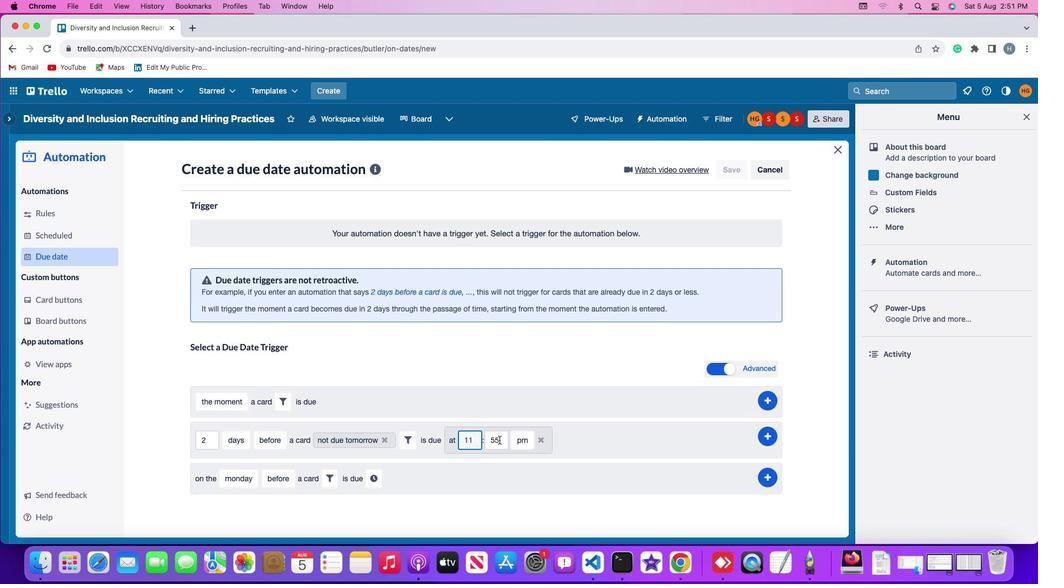 
Action: Mouse moved to (502, 455)
Screenshot: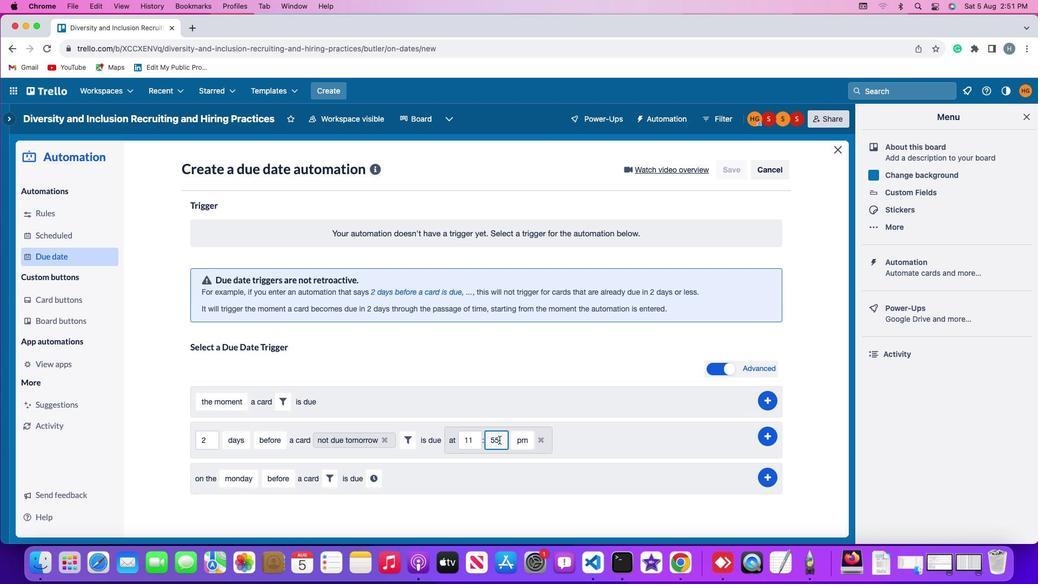 
Action: Key pressed Key.backspaceKey.backspaceKey.backspace'0''0'
Screenshot: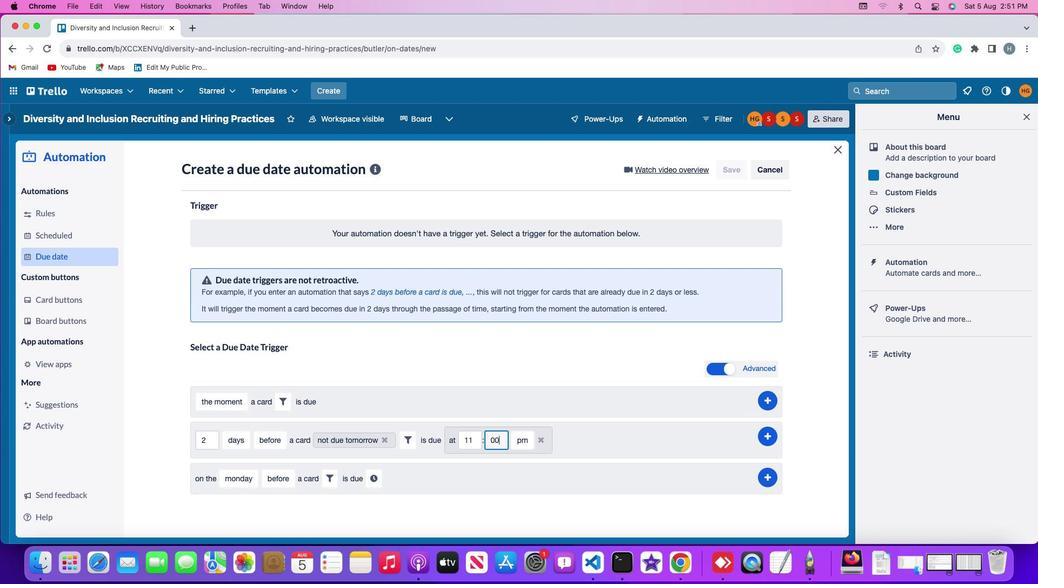 
Action: Mouse moved to (515, 455)
Screenshot: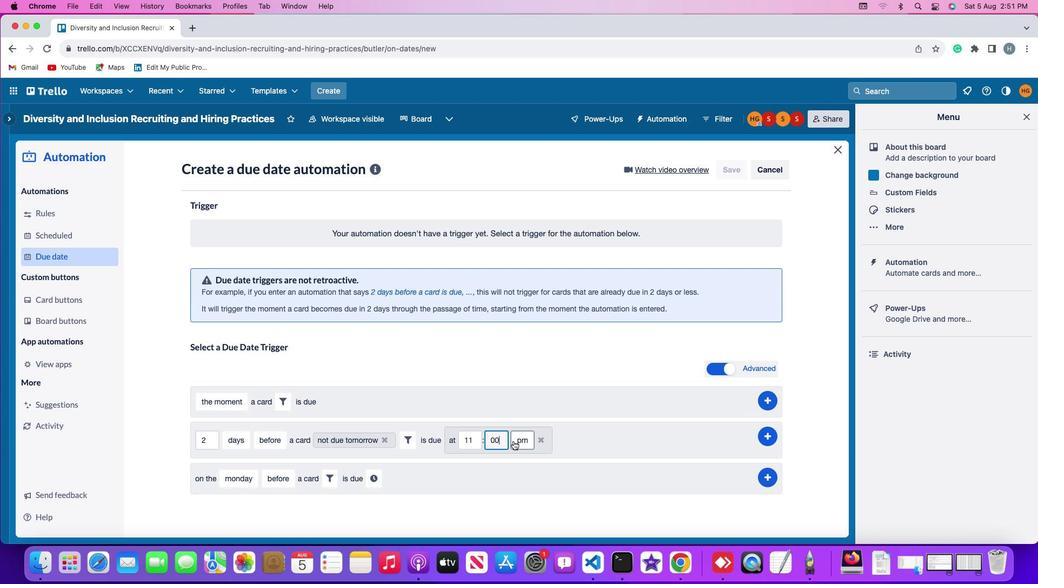 
Action: Mouse pressed left at (515, 455)
Screenshot: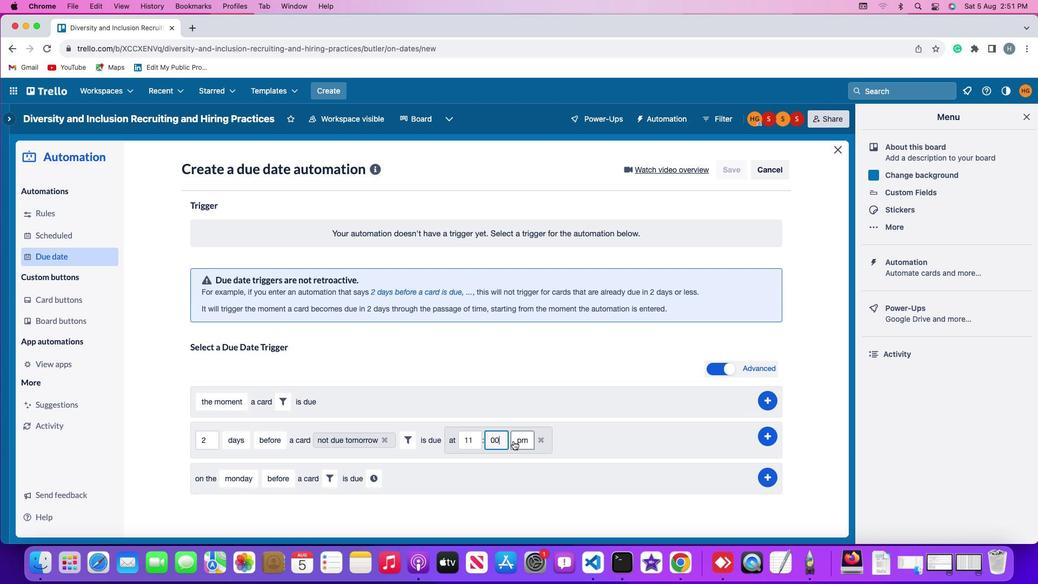 
Action: Mouse moved to (521, 464)
Screenshot: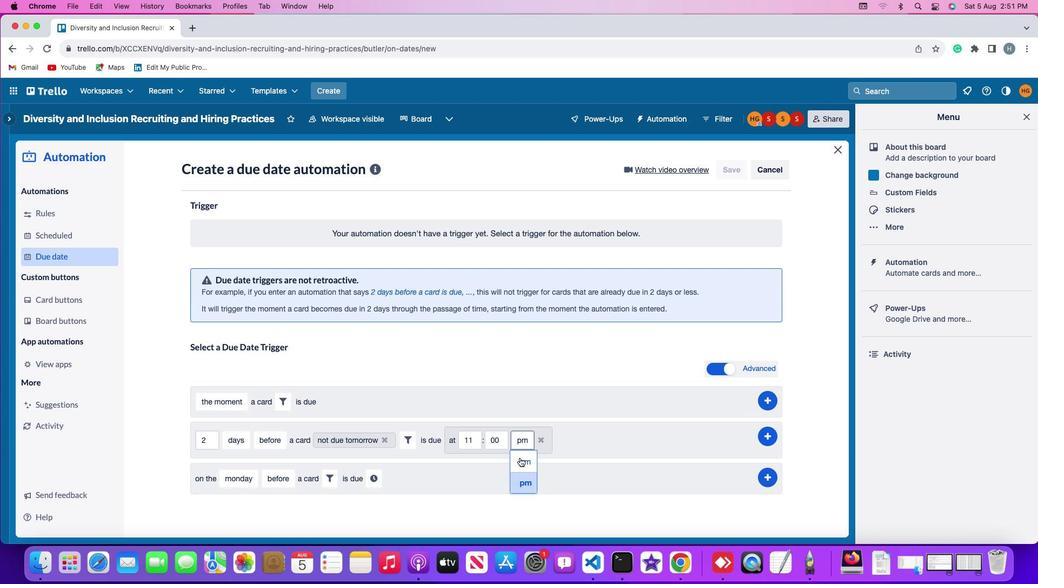 
Action: Mouse pressed left at (521, 464)
Screenshot: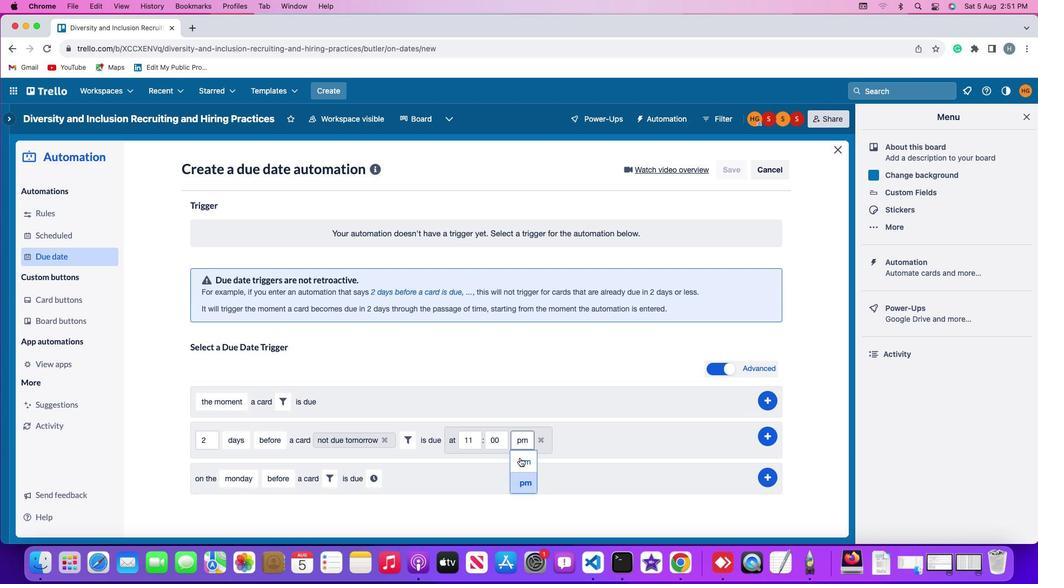 
Action: Mouse moved to (763, 450)
Screenshot: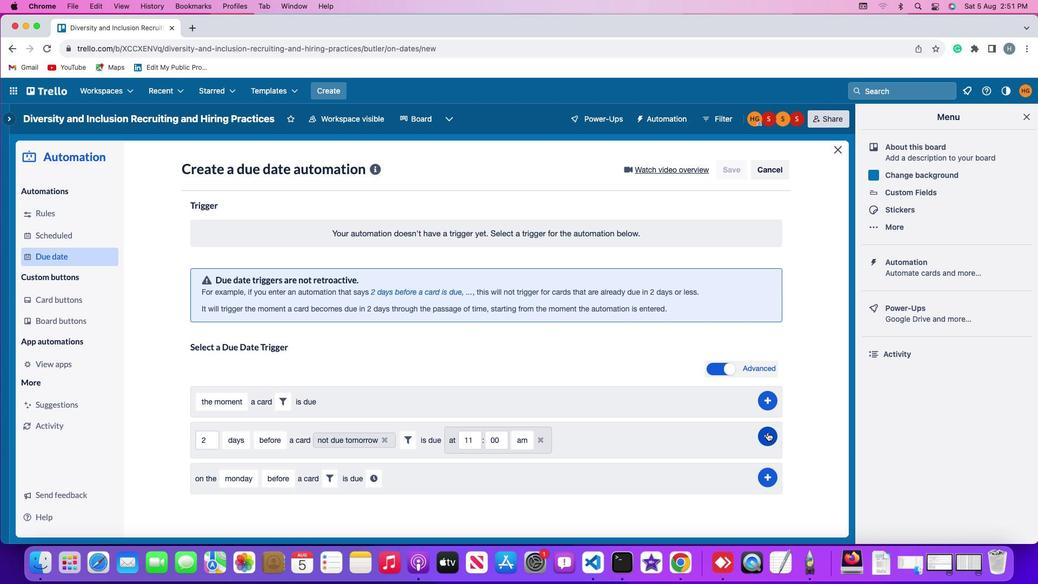 
Action: Mouse pressed left at (763, 450)
Screenshot: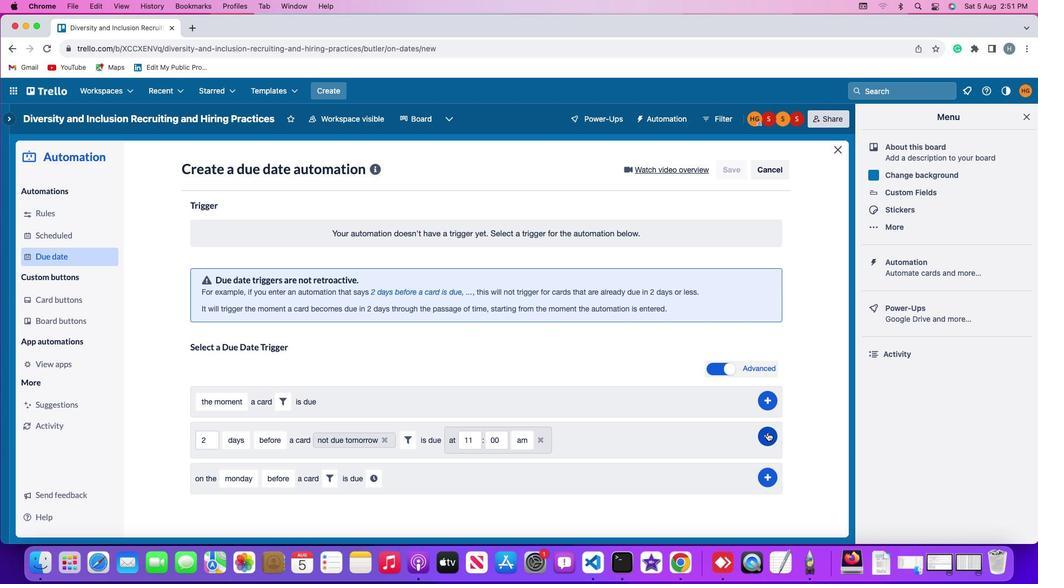 
Action: Mouse moved to (823, 365)
Screenshot: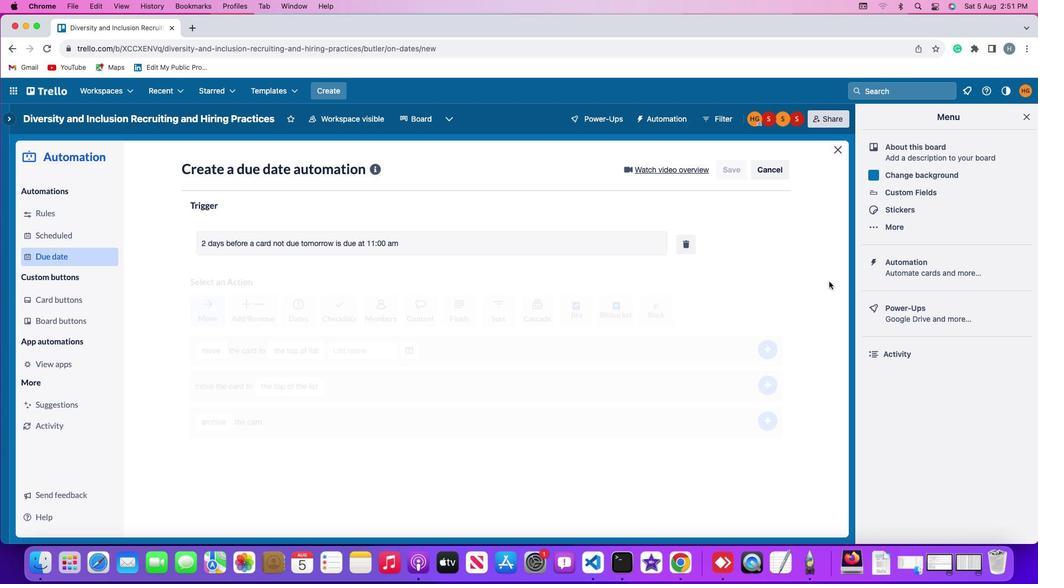 
